 Task: Look for space in Coppell, United States from 10th July, 2023 to 25th July, 2023 for 3 adults, 1 child in price range Rs.15000 to Rs.25000. Place can be shared room with 2 bedrooms having 3 beds and 2 bathrooms. Property type can be house, flat, guest house. Amenities needed are: wifi, TV, free parkinig on premises, gym, breakfast. Booking option can be shelf check-in. Required host language is English.
Action: Mouse moved to (460, 94)
Screenshot: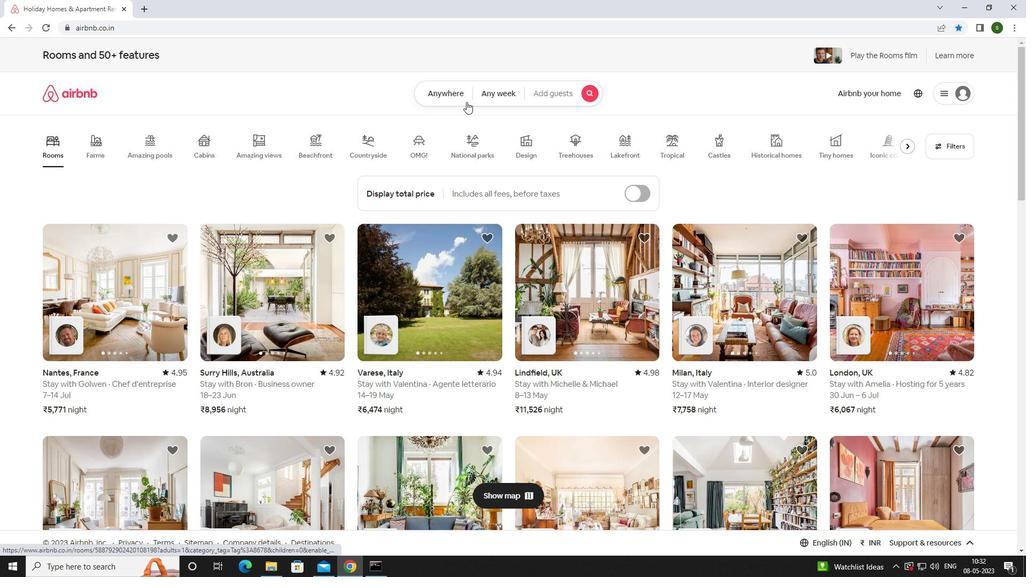 
Action: Mouse pressed left at (460, 94)
Screenshot: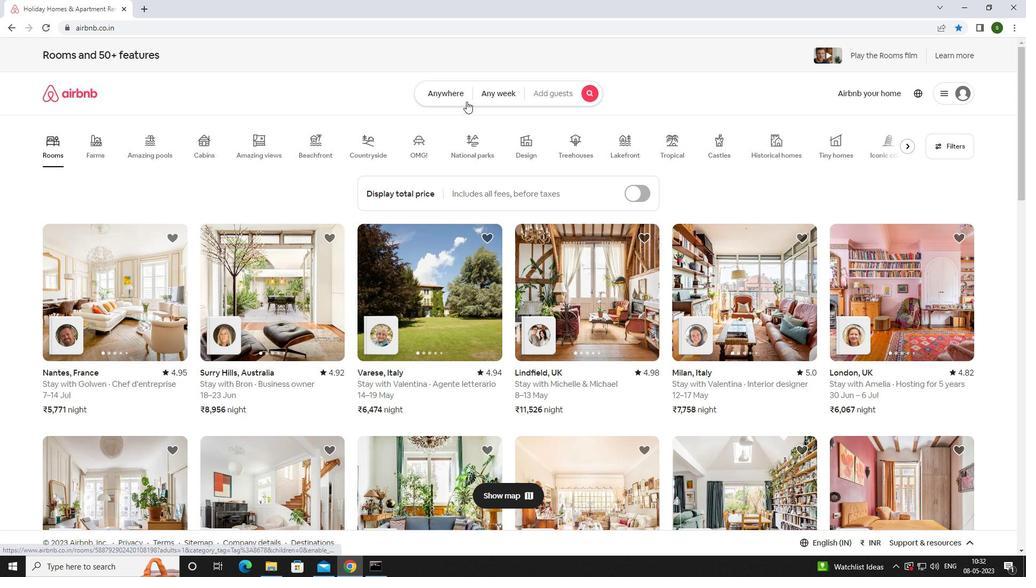 
Action: Mouse moved to (412, 139)
Screenshot: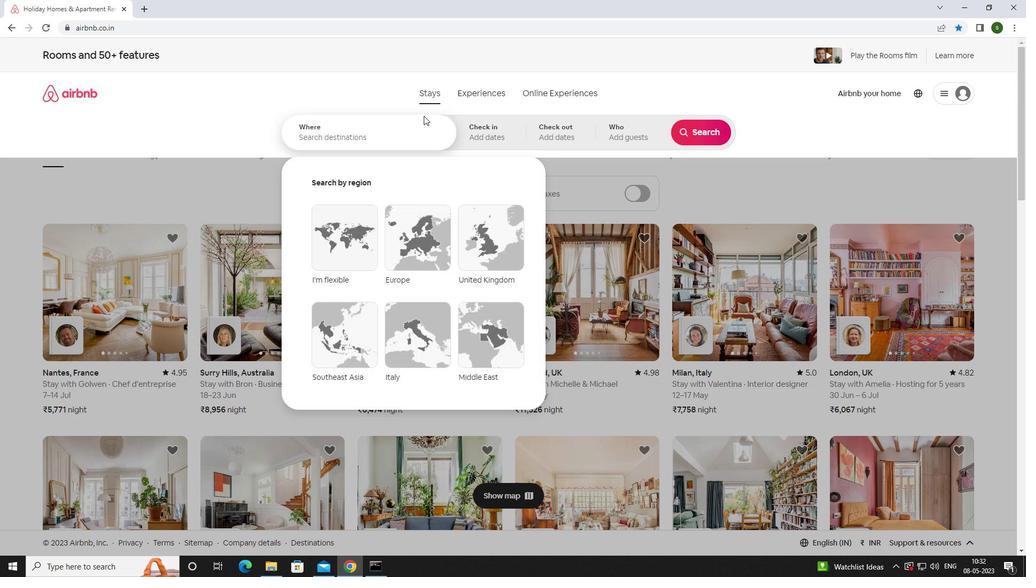 
Action: Mouse pressed left at (412, 139)
Screenshot: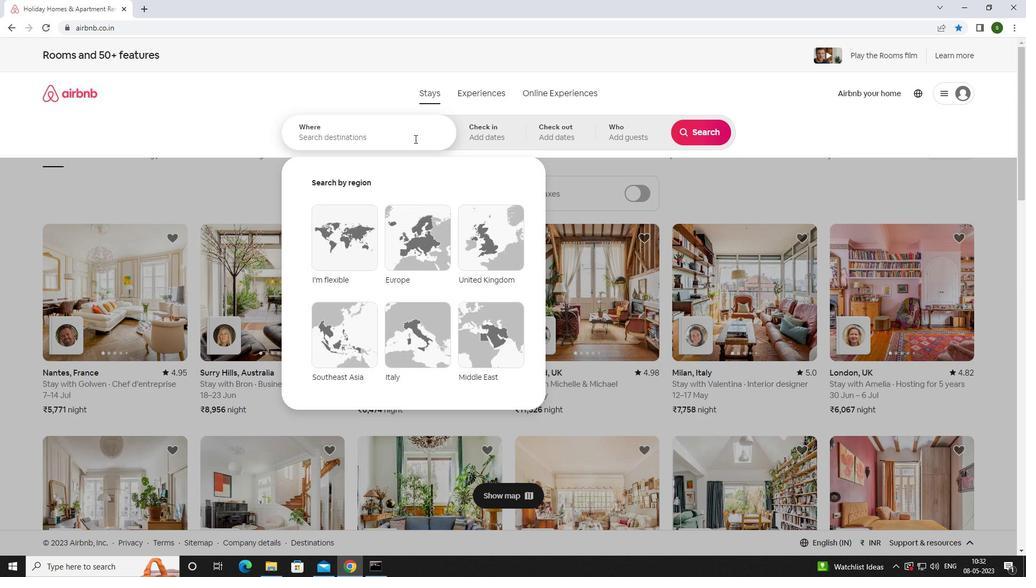 
Action: Key pressed <Key.caps_lock>c<Key.caps_lock>oppell,<Key.space><Key.caps_lock>u<Key.caps_lock>nited<Key.space><Key.caps_lock>s<Key.caps_lock>tates<Key.enter>
Screenshot: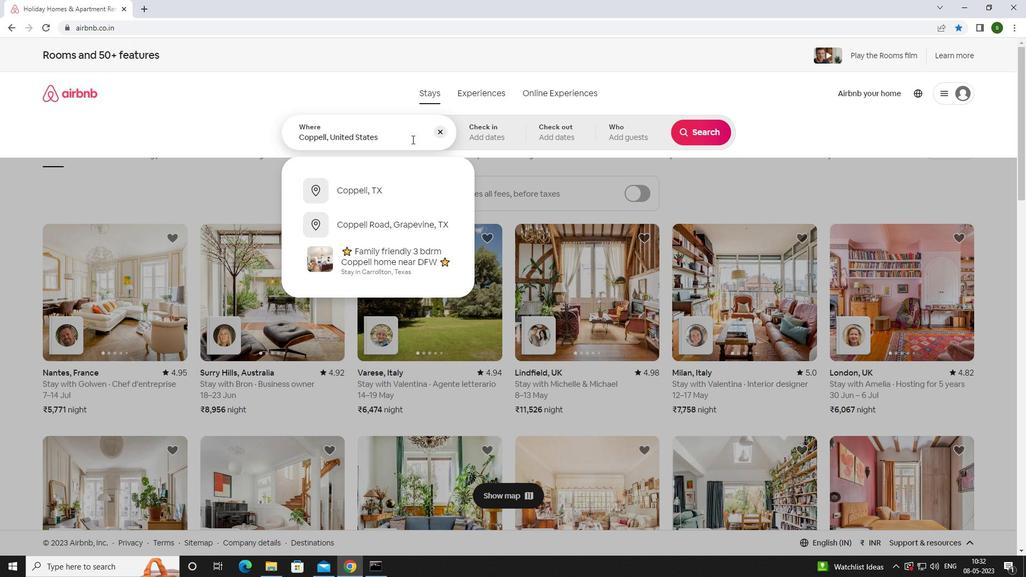 
Action: Mouse moved to (696, 220)
Screenshot: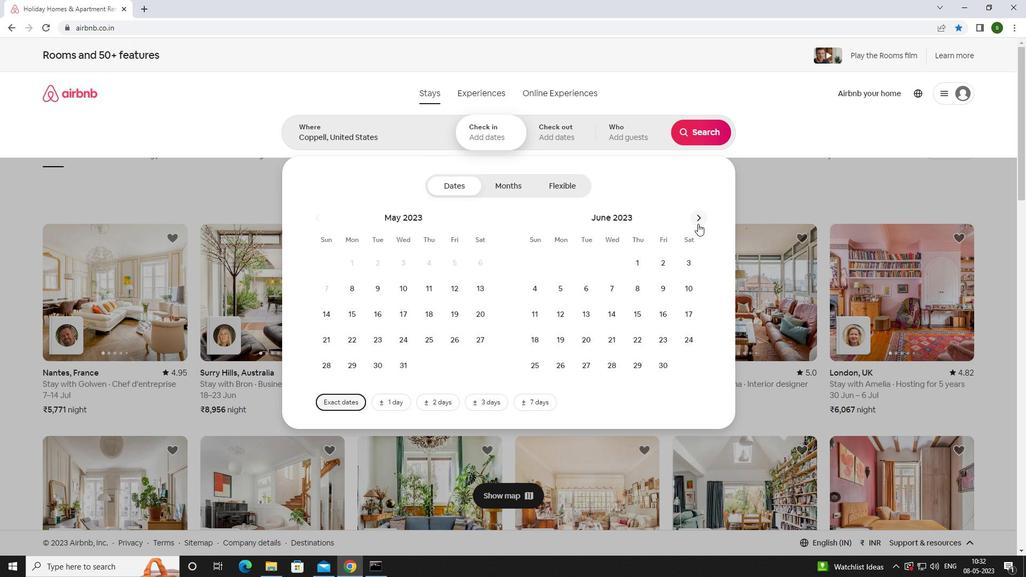 
Action: Mouse pressed left at (696, 220)
Screenshot: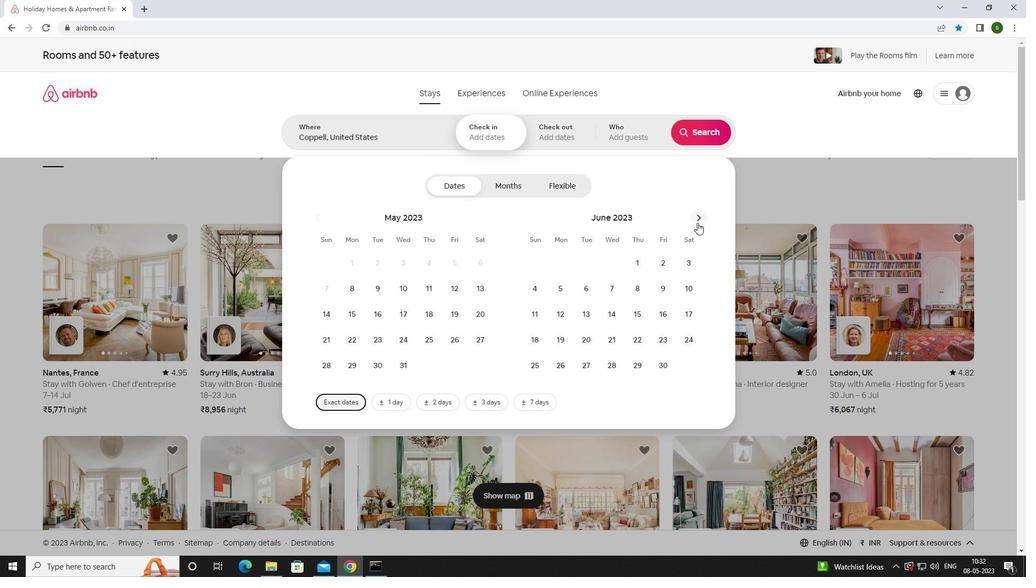 
Action: Mouse moved to (556, 312)
Screenshot: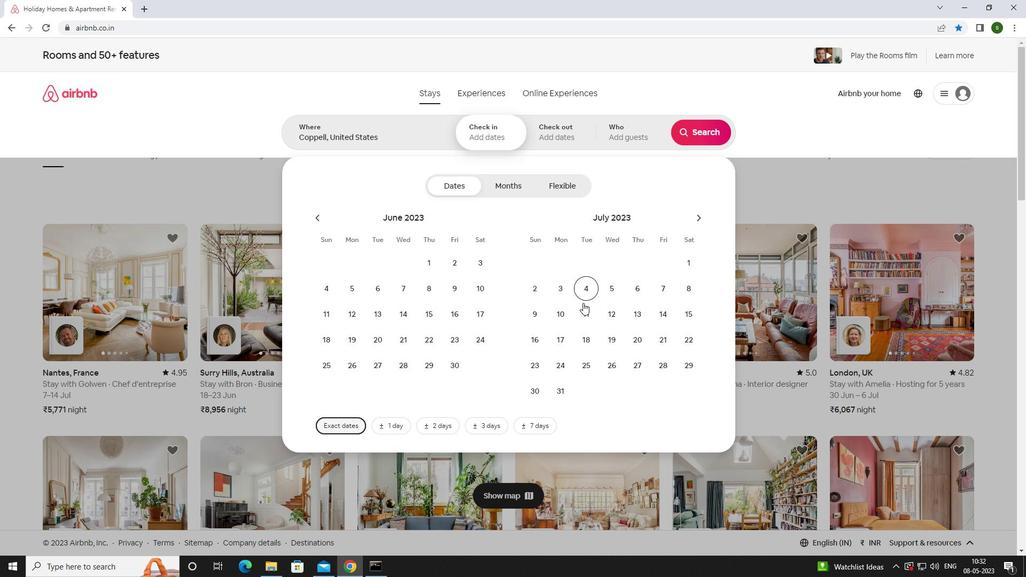 
Action: Mouse pressed left at (556, 312)
Screenshot: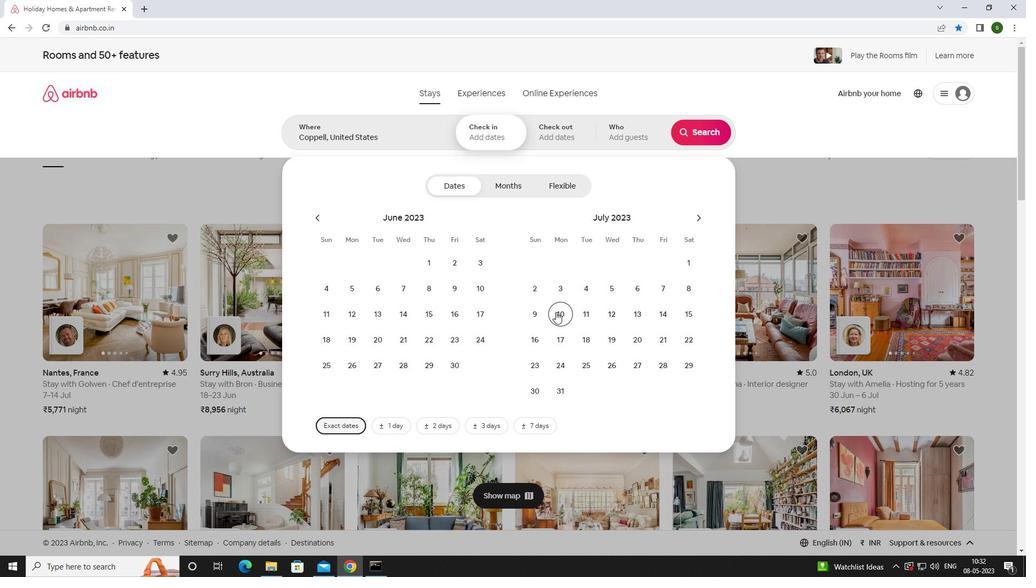 
Action: Mouse moved to (588, 363)
Screenshot: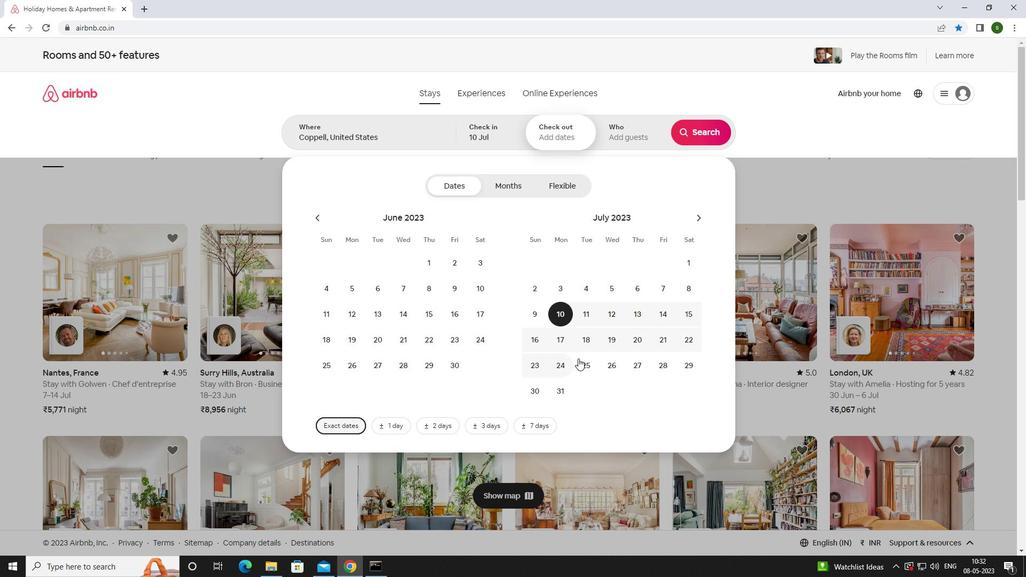 
Action: Mouse pressed left at (588, 363)
Screenshot: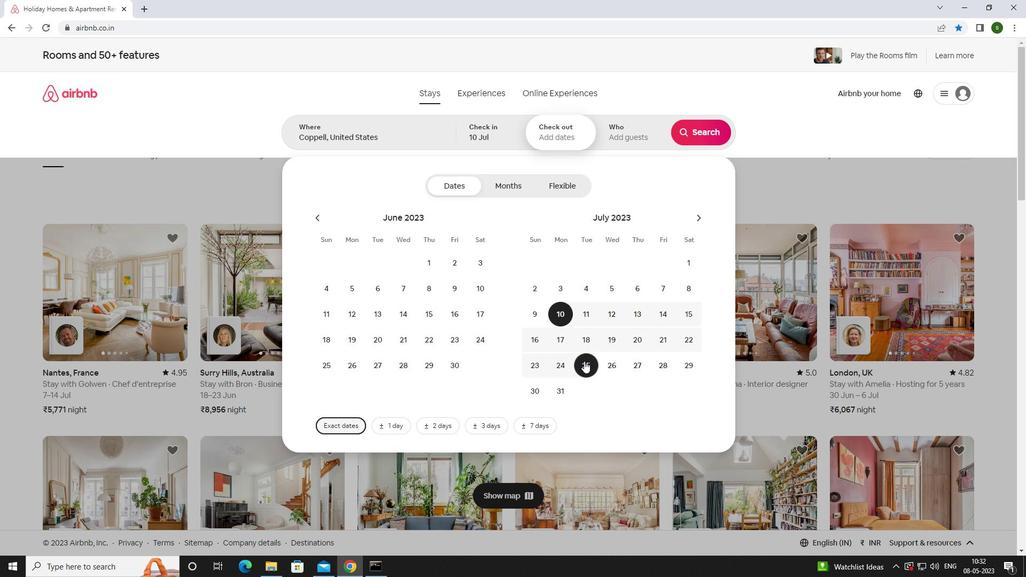 
Action: Mouse moved to (632, 140)
Screenshot: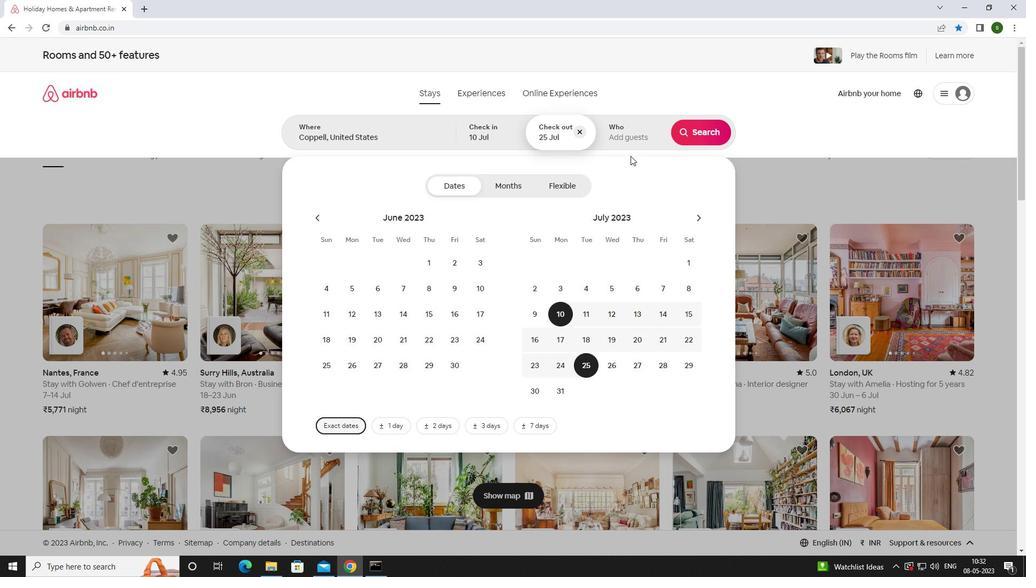 
Action: Mouse pressed left at (632, 140)
Screenshot: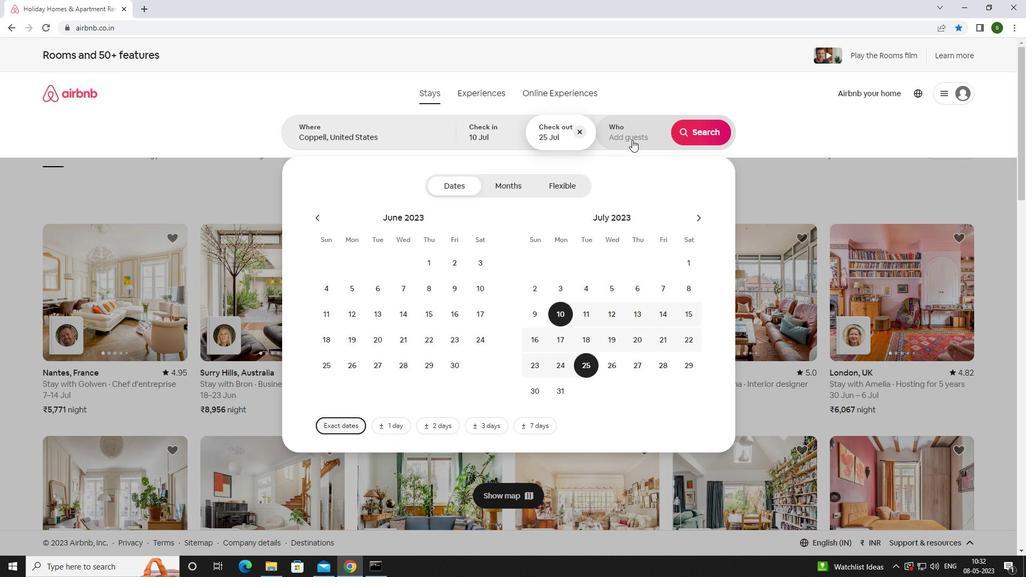 
Action: Mouse moved to (701, 189)
Screenshot: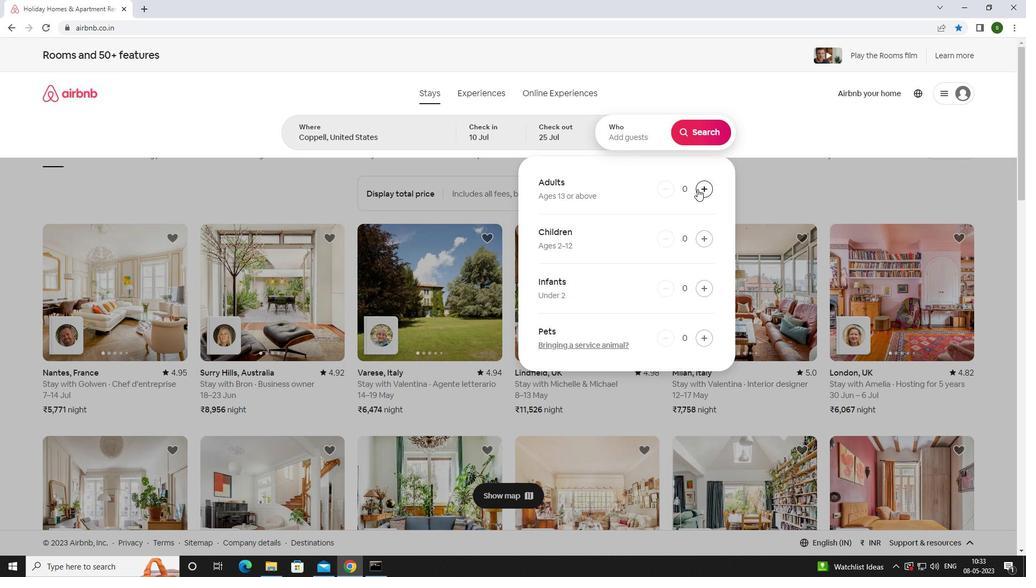 
Action: Mouse pressed left at (701, 189)
Screenshot: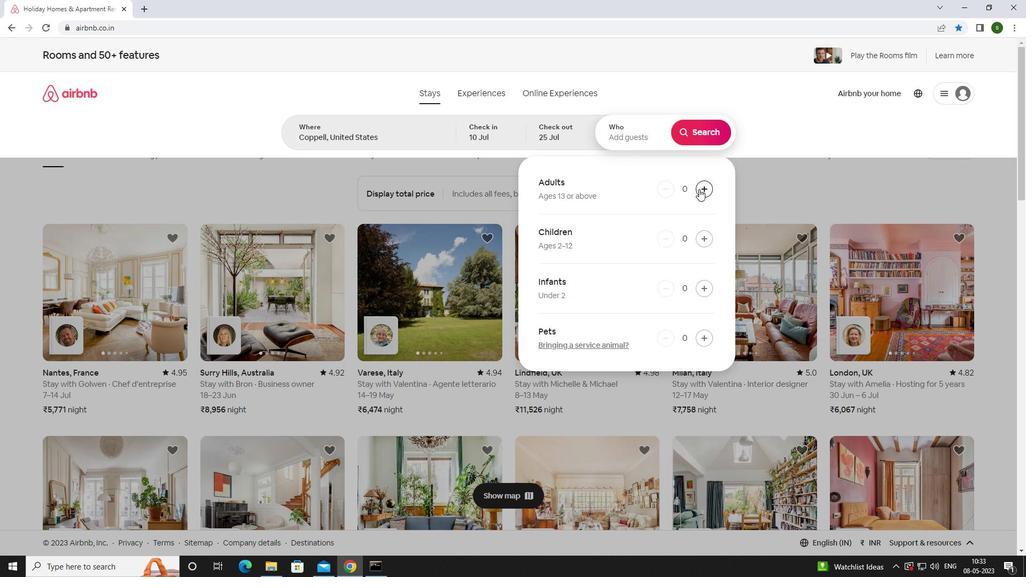 
Action: Mouse pressed left at (701, 189)
Screenshot: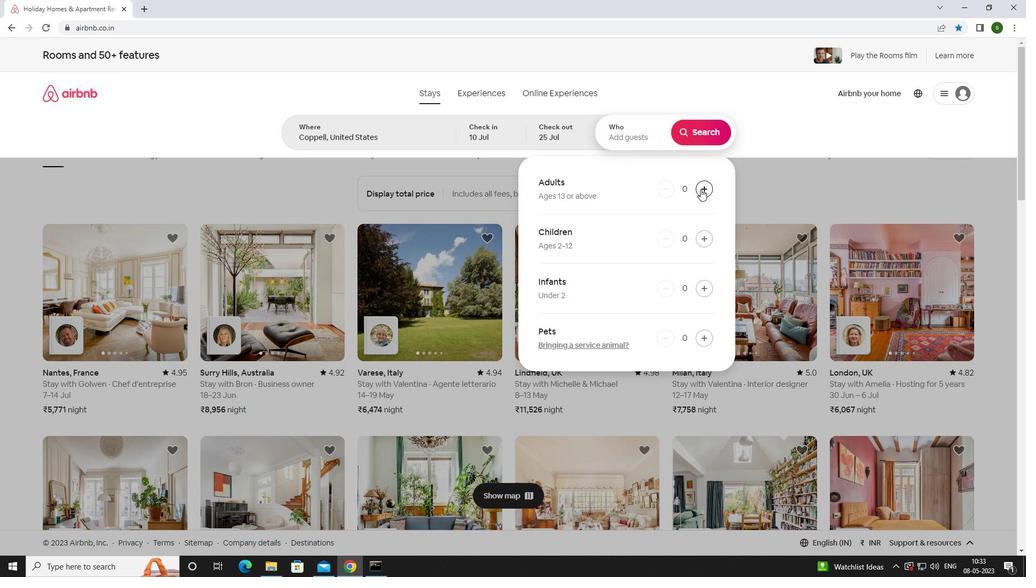 
Action: Mouse pressed left at (701, 189)
Screenshot: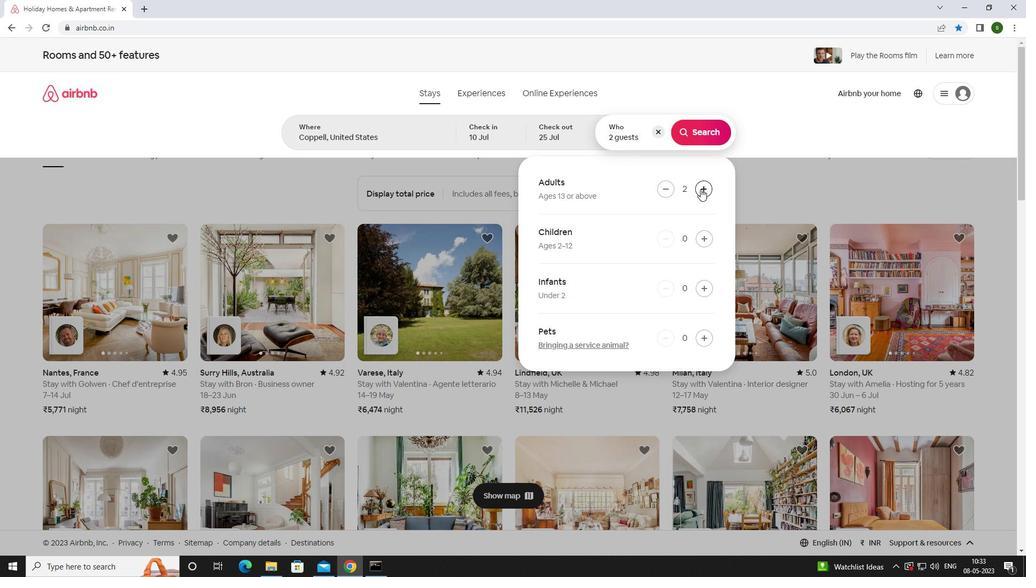 
Action: Mouse moved to (704, 234)
Screenshot: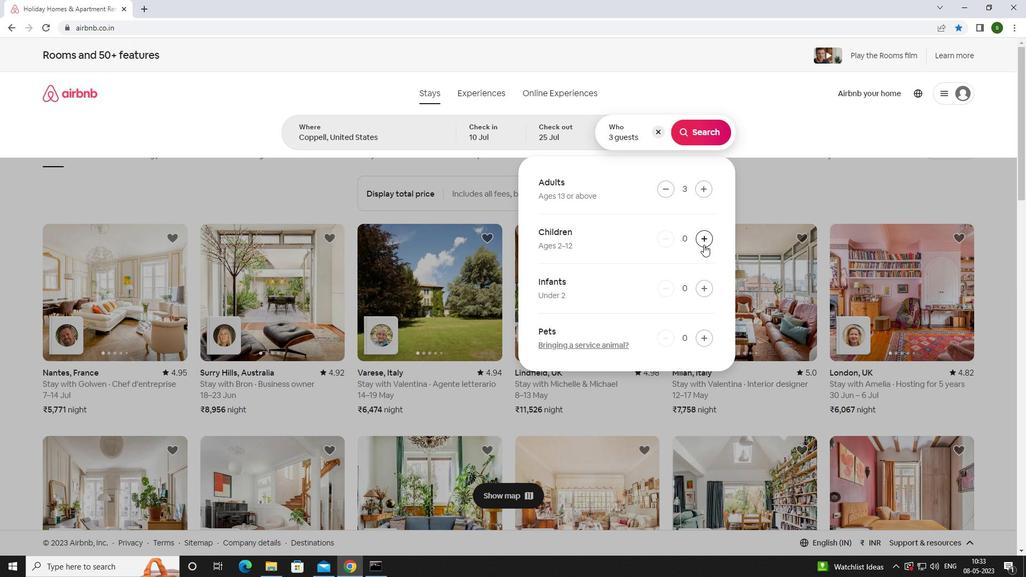 
Action: Mouse pressed left at (704, 234)
Screenshot: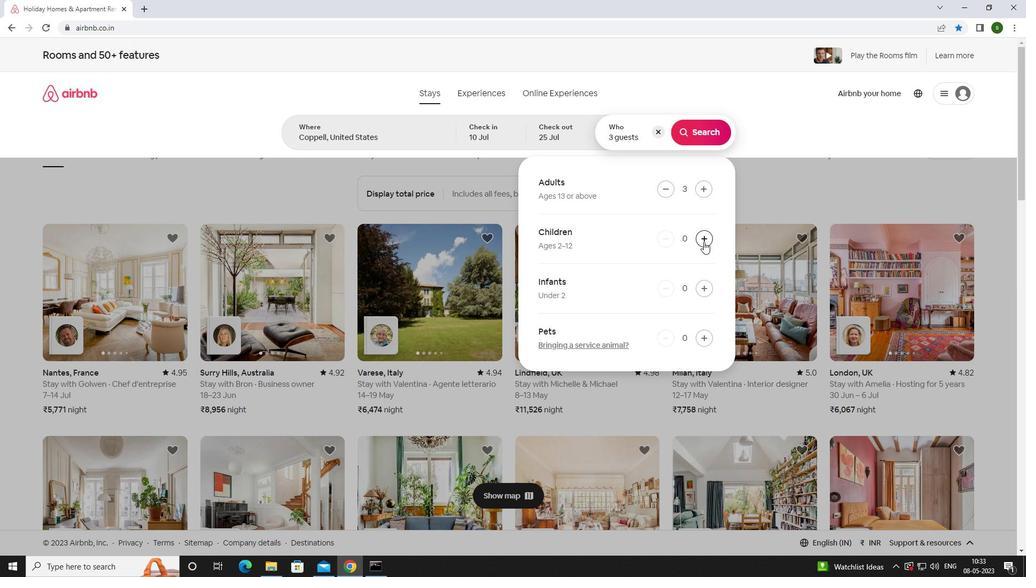 
Action: Mouse moved to (707, 133)
Screenshot: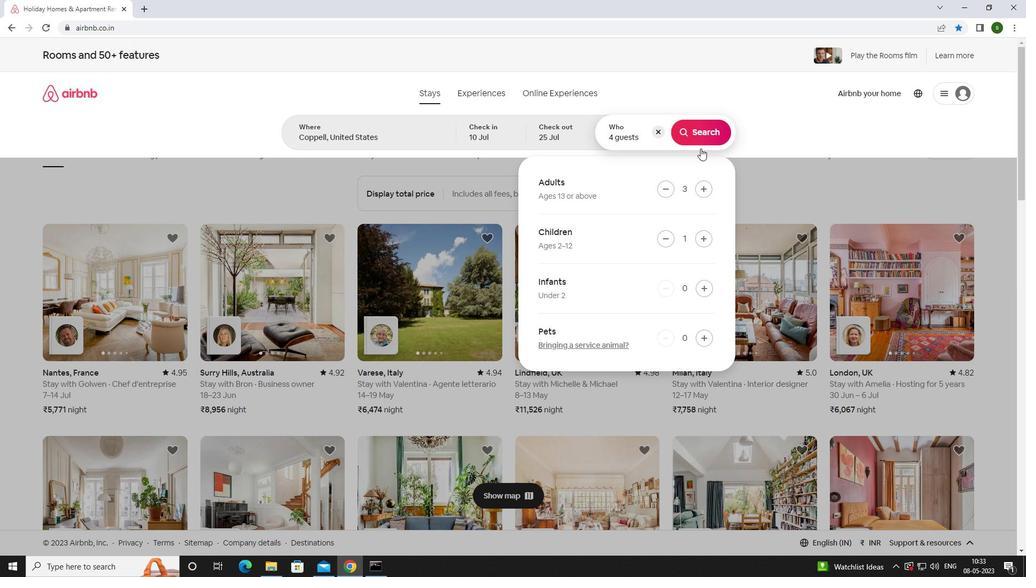 
Action: Mouse pressed left at (707, 133)
Screenshot: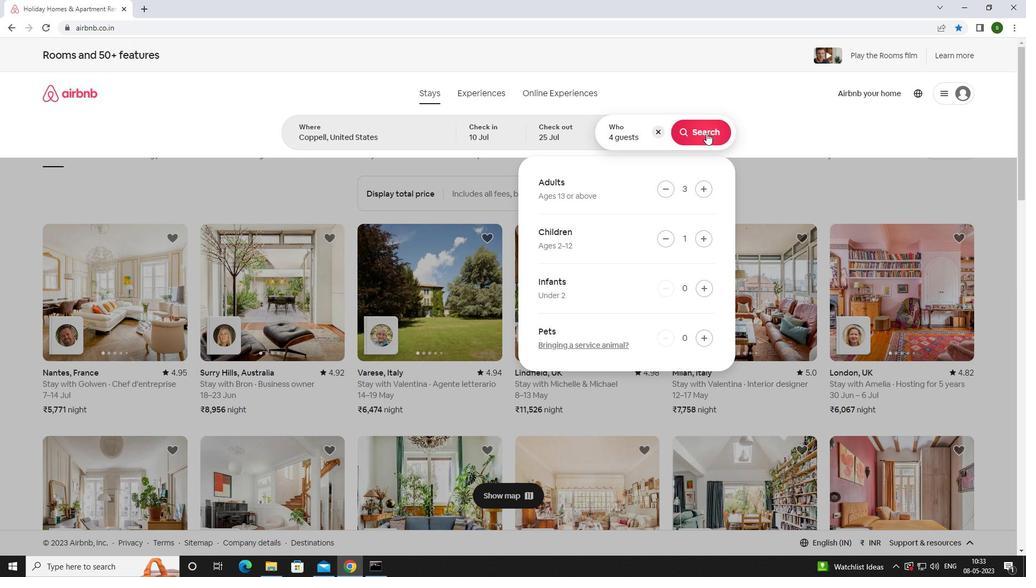 
Action: Mouse moved to (980, 95)
Screenshot: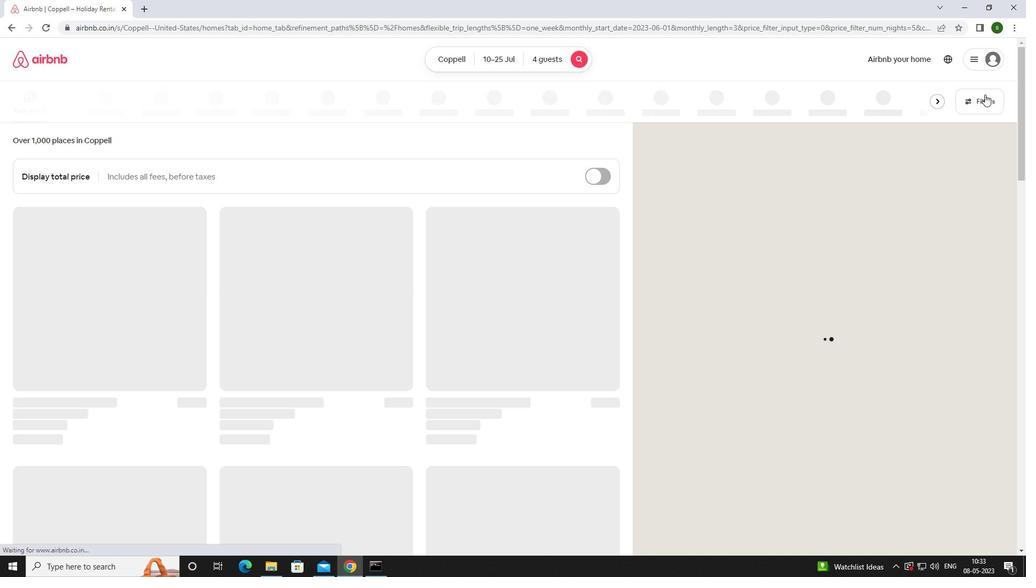 
Action: Mouse pressed left at (980, 95)
Screenshot: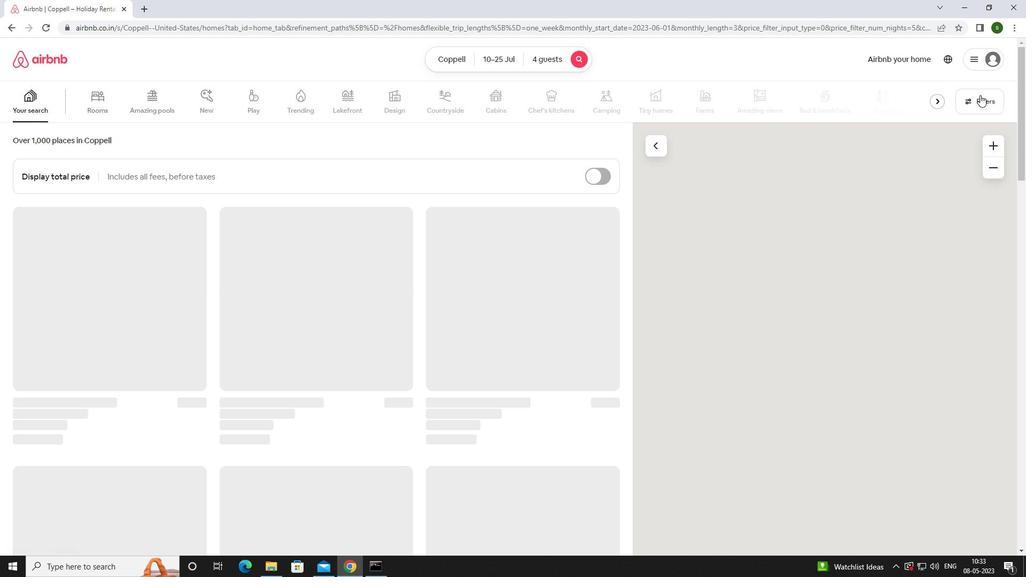 
Action: Mouse moved to (421, 365)
Screenshot: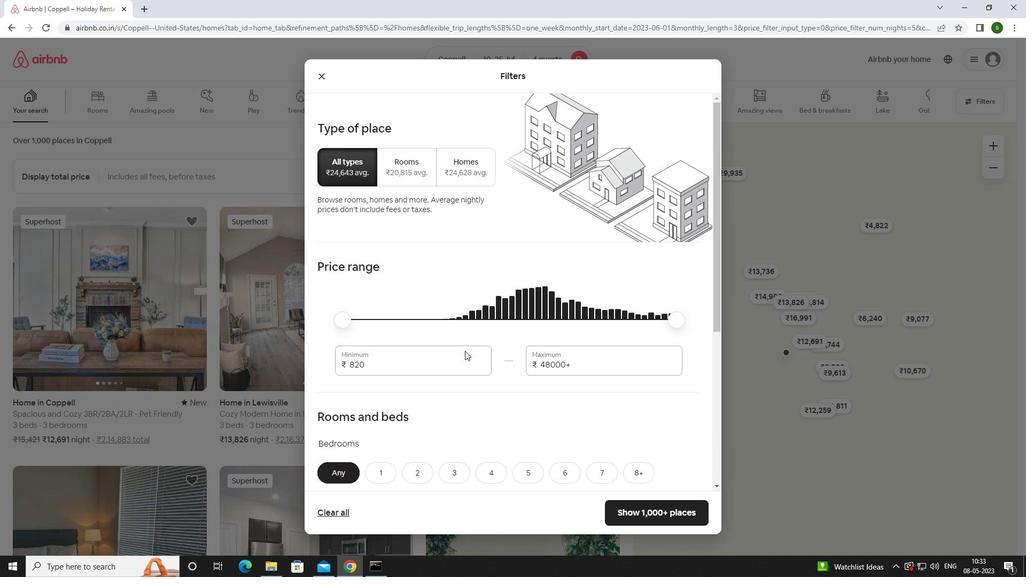 
Action: Mouse pressed left at (421, 365)
Screenshot: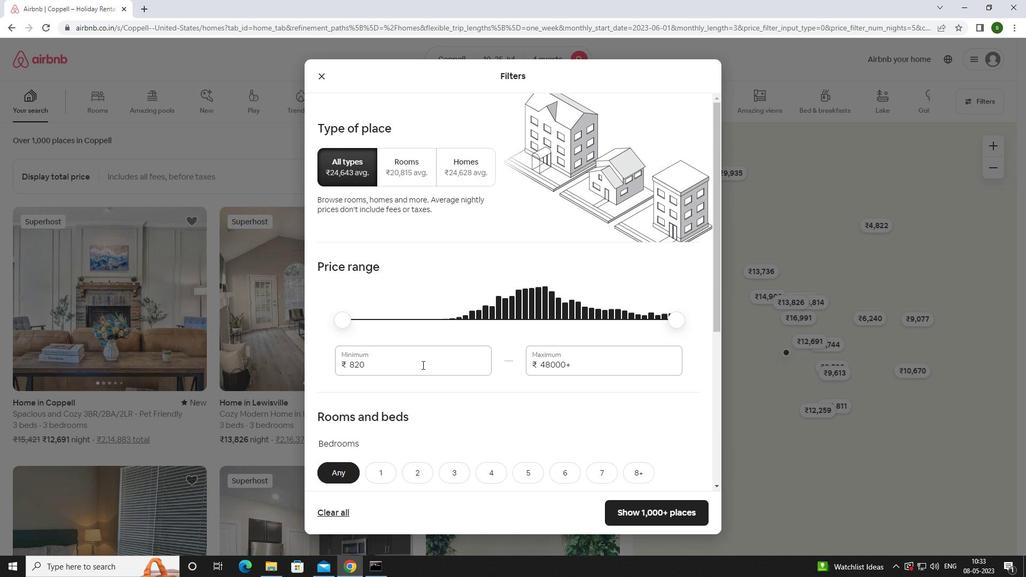 
Action: Key pressed <Key.backspace><Key.backspace><Key.backspace><Key.backspace><Key.backspace>15000
Screenshot: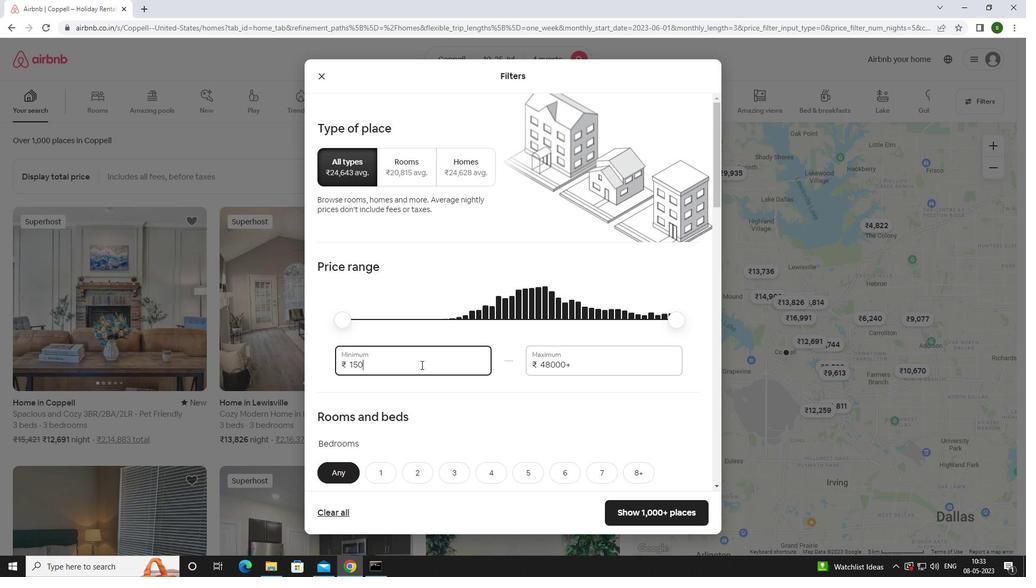 
Action: Mouse moved to (586, 357)
Screenshot: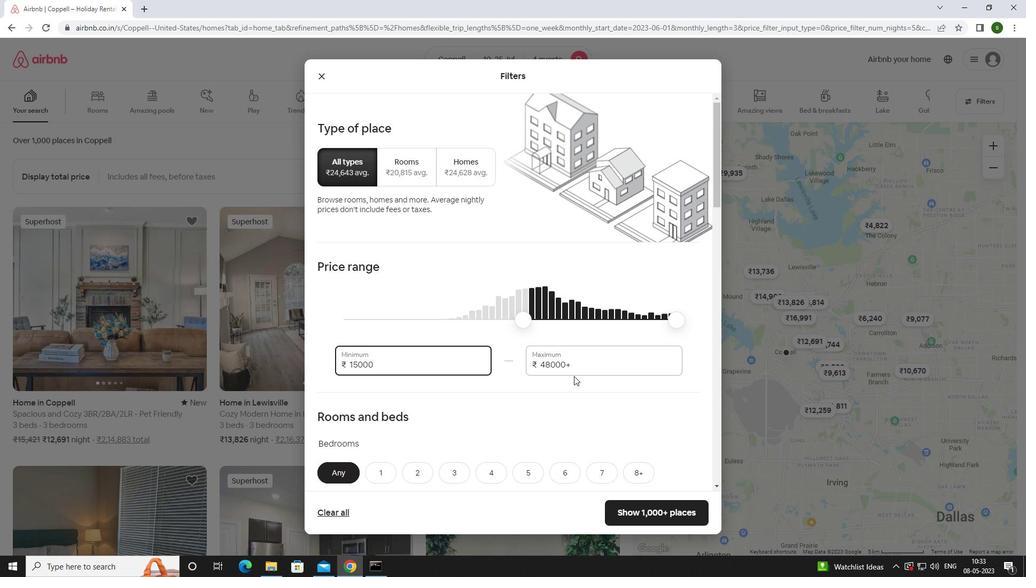 
Action: Mouse pressed left at (586, 357)
Screenshot: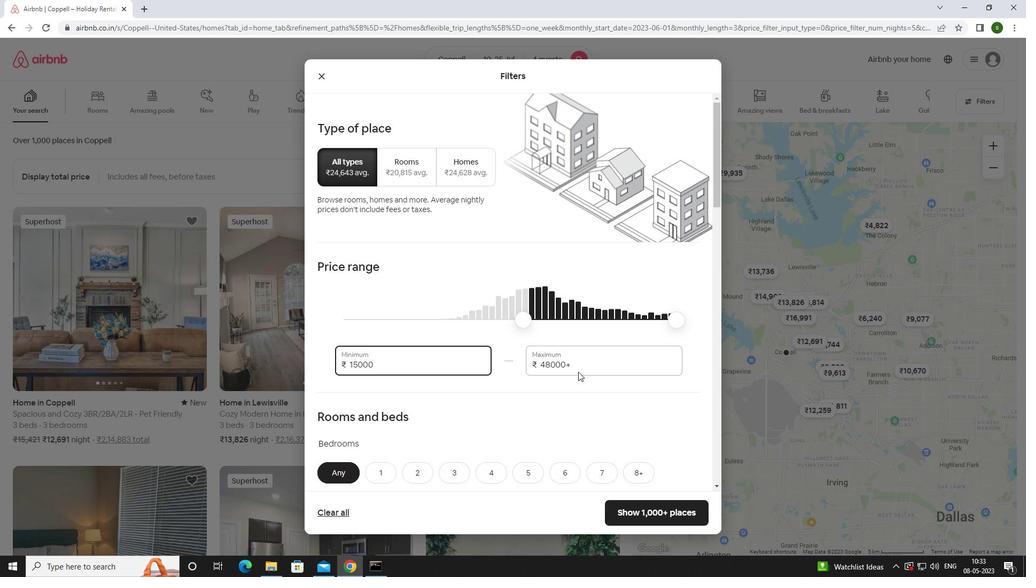 
Action: Key pressed <Key.backspace><Key.backspace><Key.backspace><Key.backspace><Key.backspace><Key.backspace><Key.backspace><Key.backspace><Key.backspace><Key.backspace><Key.backspace>25000
Screenshot: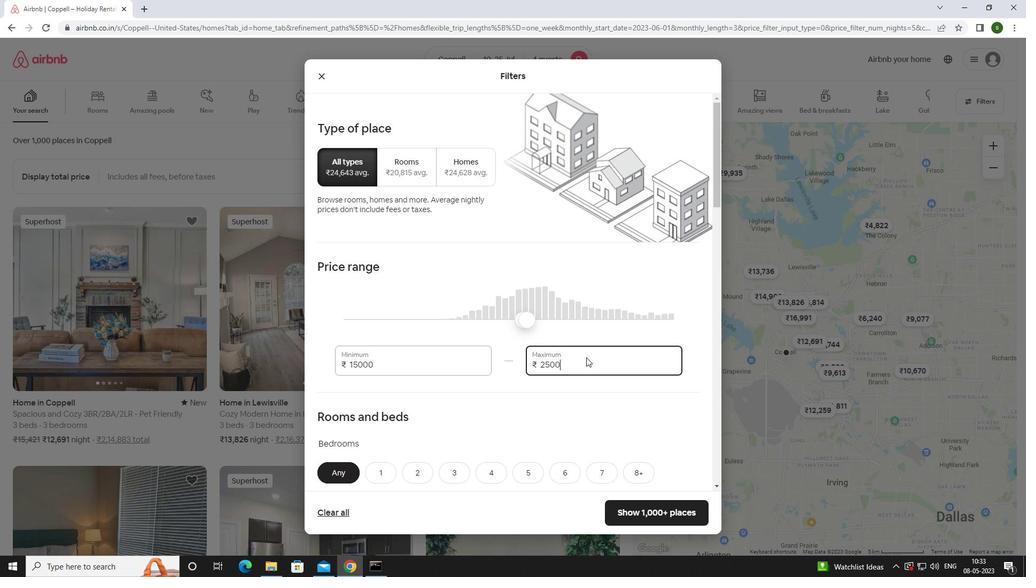 
Action: Mouse moved to (531, 340)
Screenshot: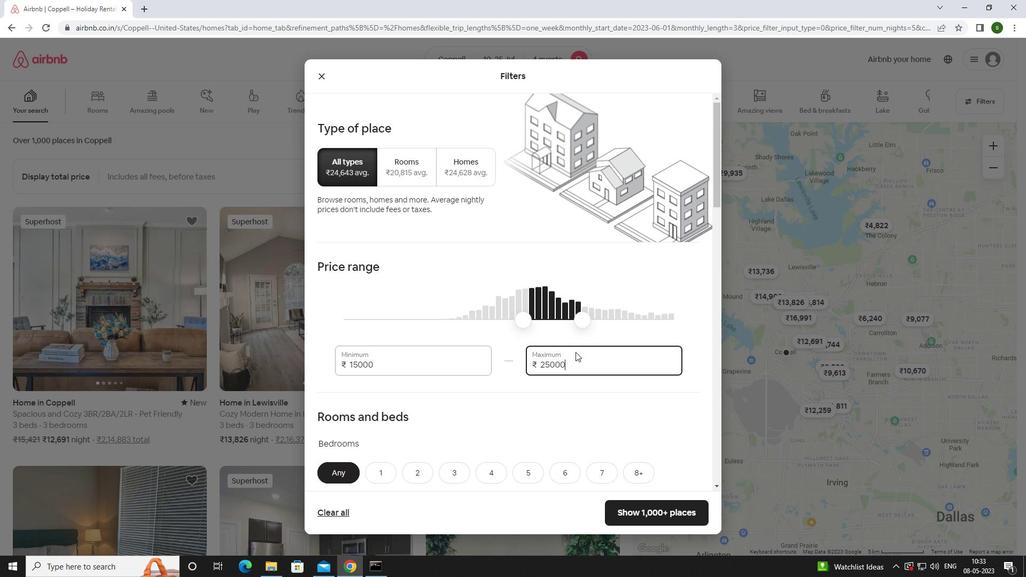 
Action: Mouse scrolled (531, 339) with delta (0, 0)
Screenshot: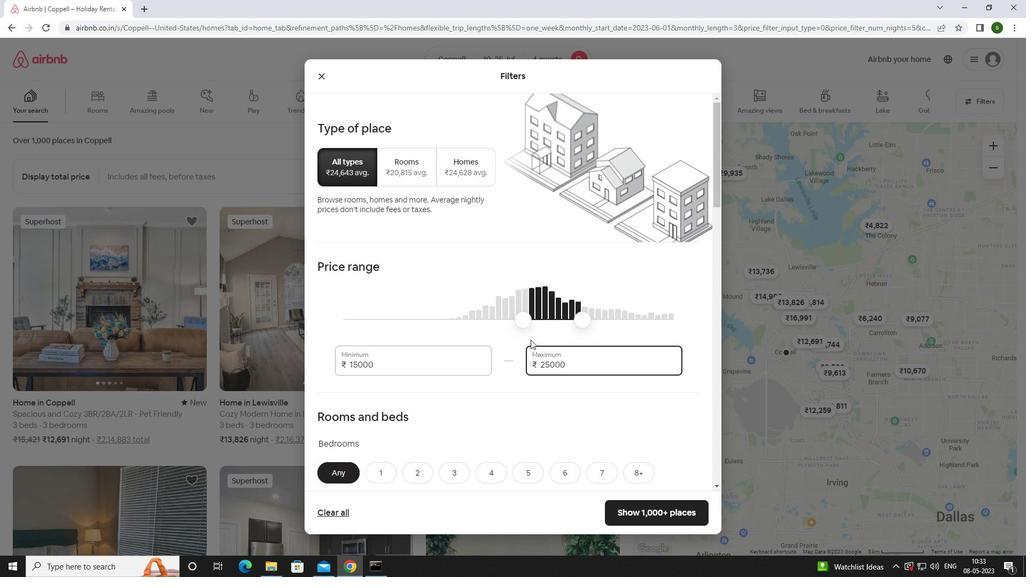 
Action: Mouse scrolled (531, 339) with delta (0, 0)
Screenshot: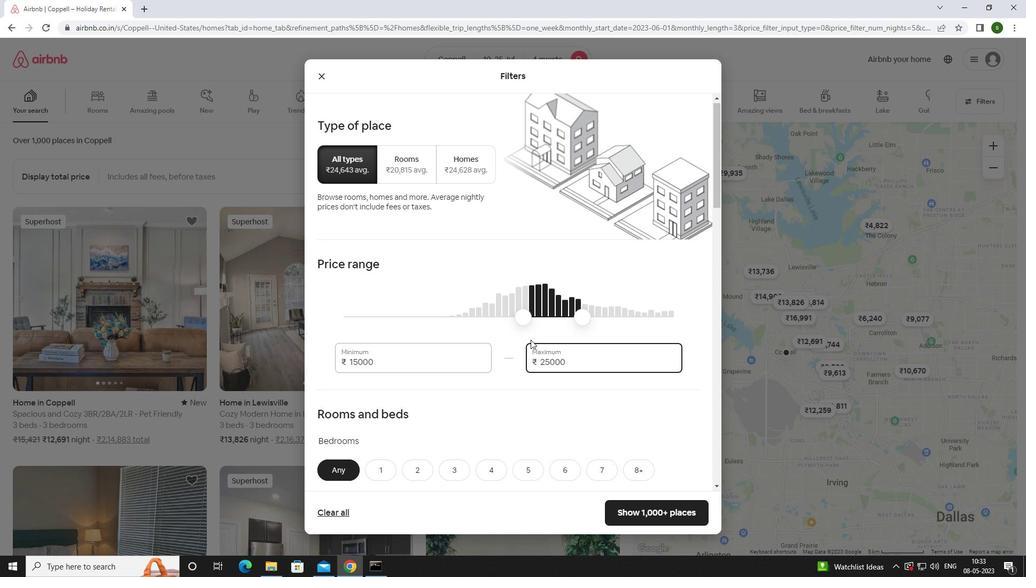 
Action: Mouse moved to (422, 362)
Screenshot: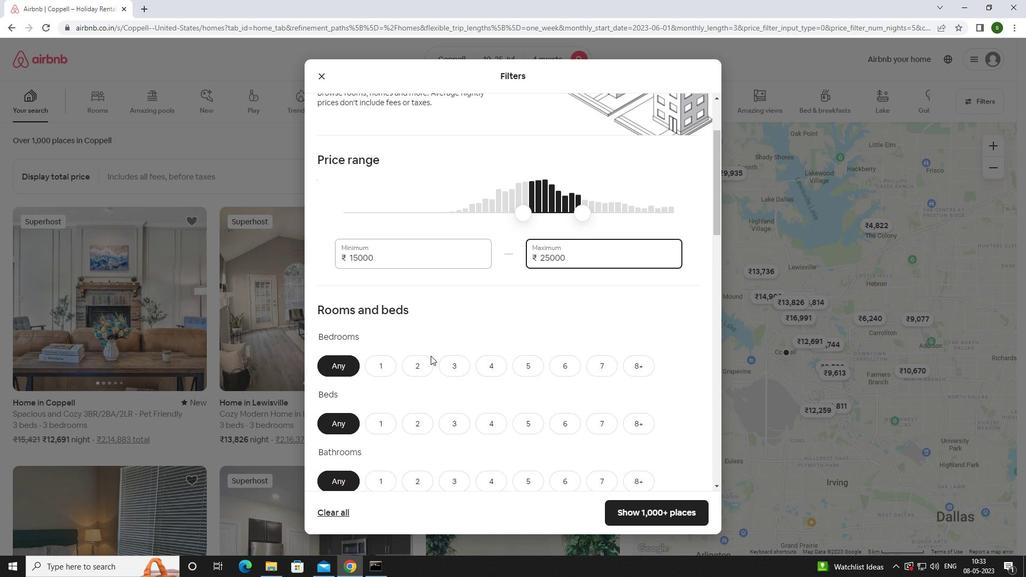 
Action: Mouse pressed left at (422, 362)
Screenshot: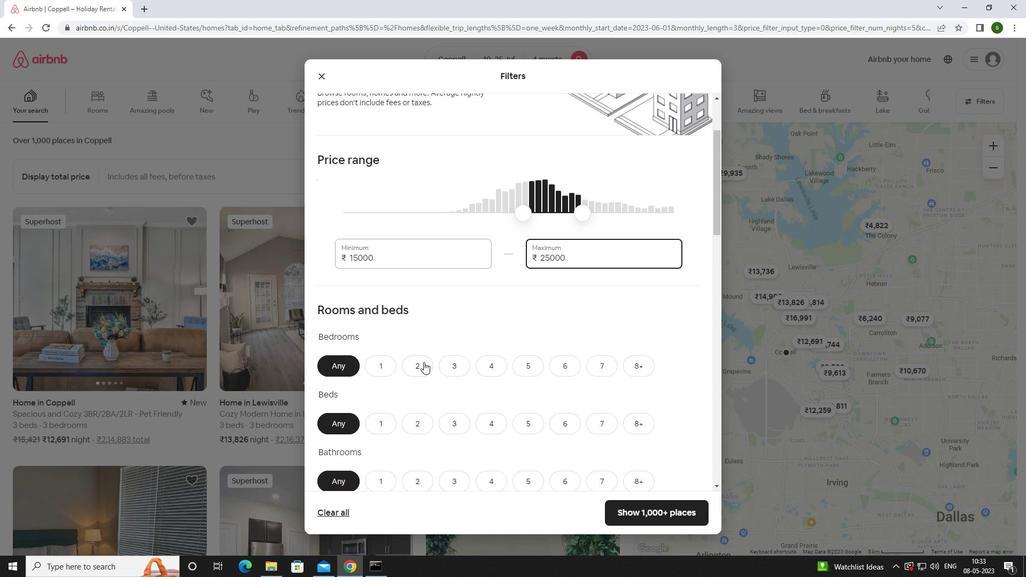 
Action: Mouse moved to (454, 420)
Screenshot: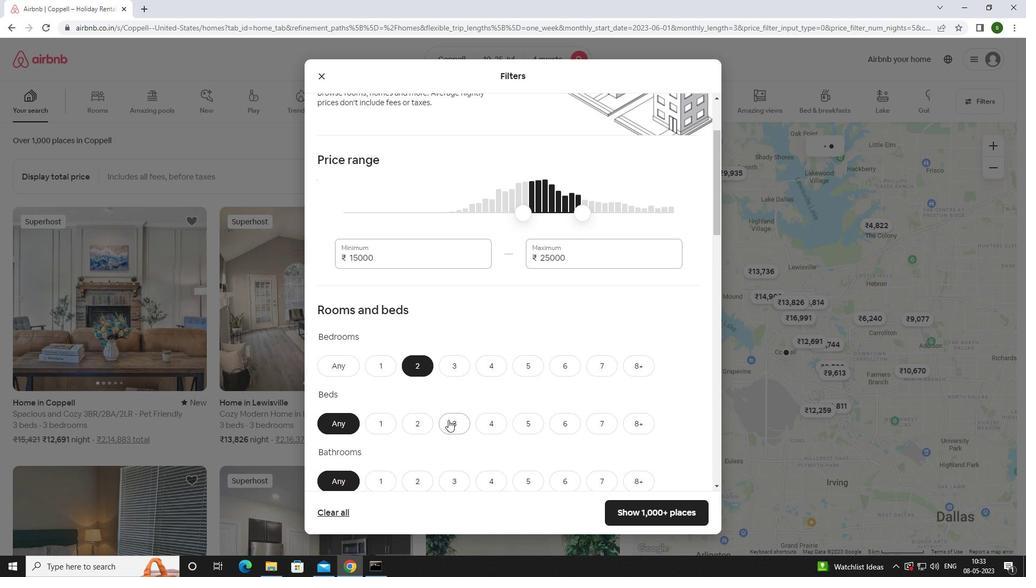 
Action: Mouse pressed left at (454, 420)
Screenshot: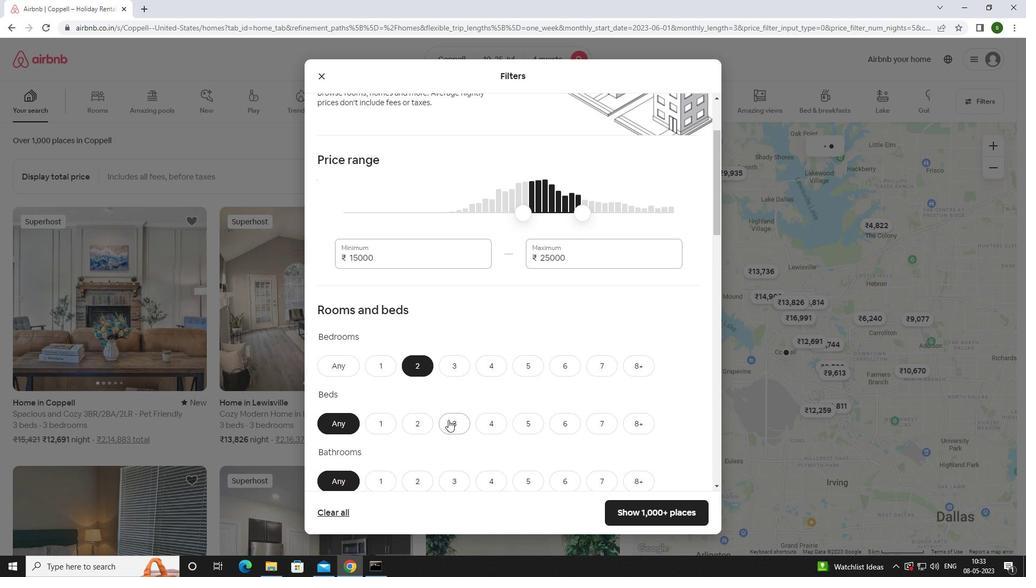 
Action: Mouse scrolled (454, 419) with delta (0, 0)
Screenshot: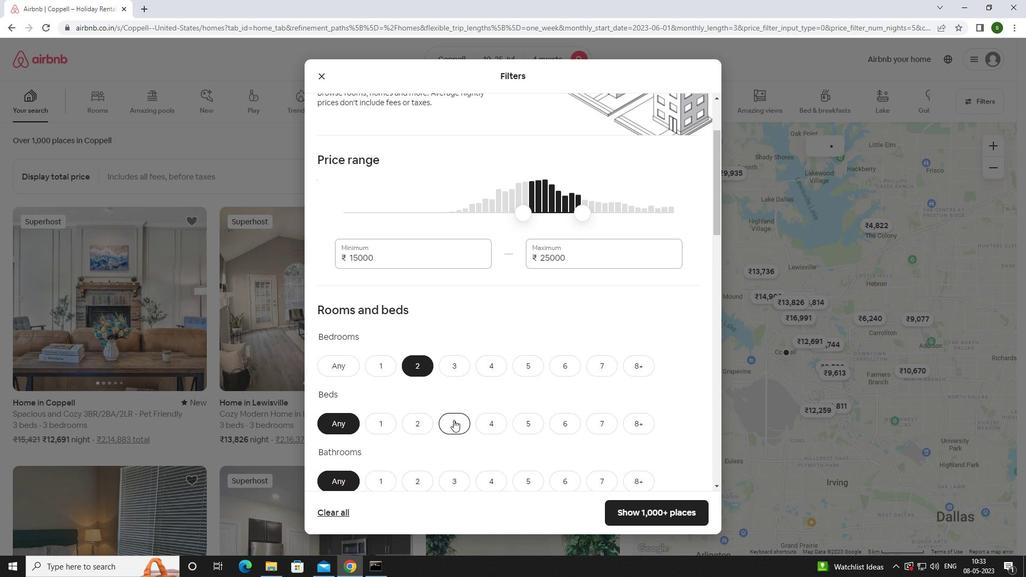 
Action: Mouse scrolled (454, 419) with delta (0, 0)
Screenshot: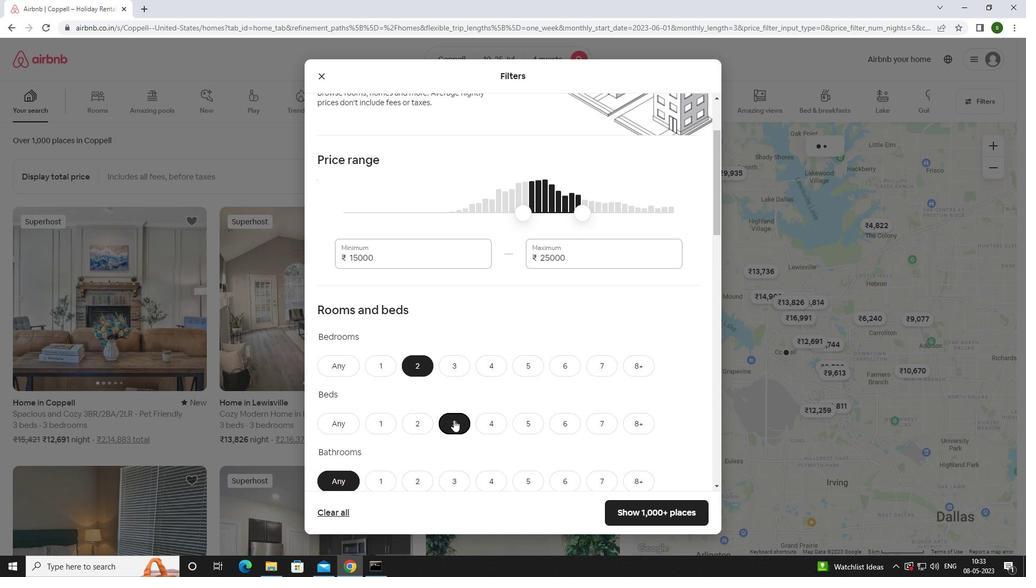 
Action: Mouse moved to (418, 377)
Screenshot: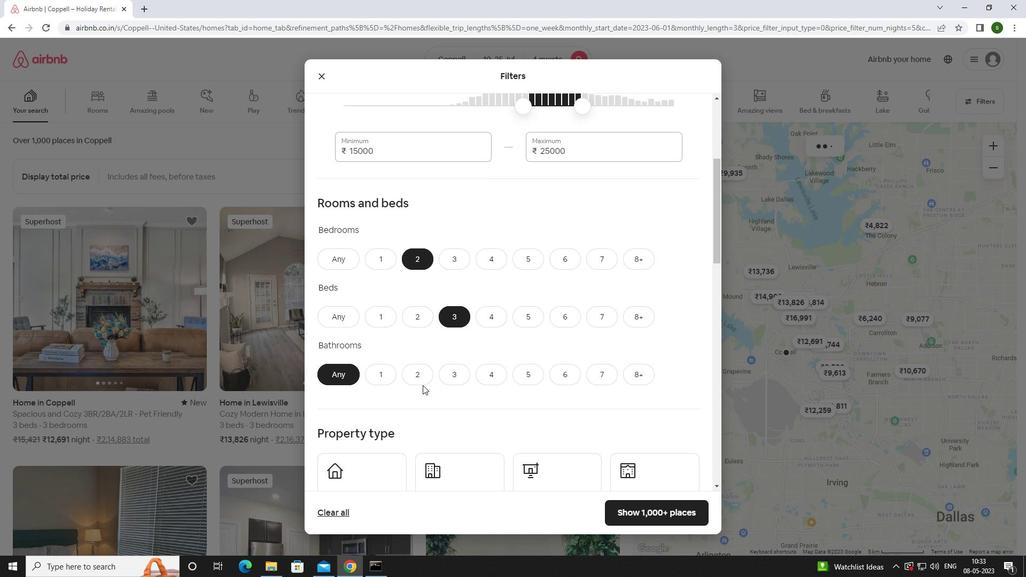
Action: Mouse pressed left at (418, 377)
Screenshot: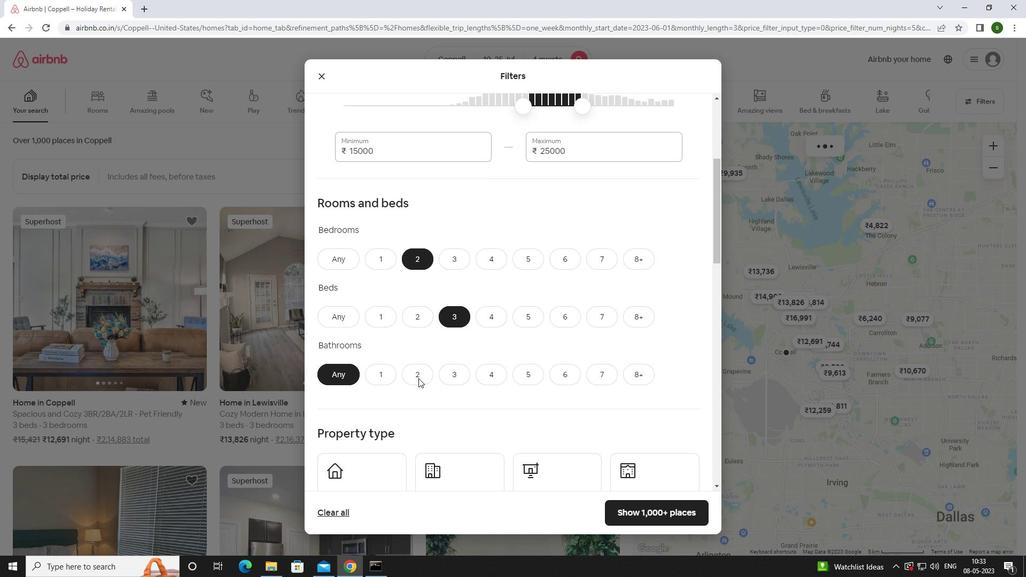 
Action: Mouse scrolled (418, 376) with delta (0, 0)
Screenshot: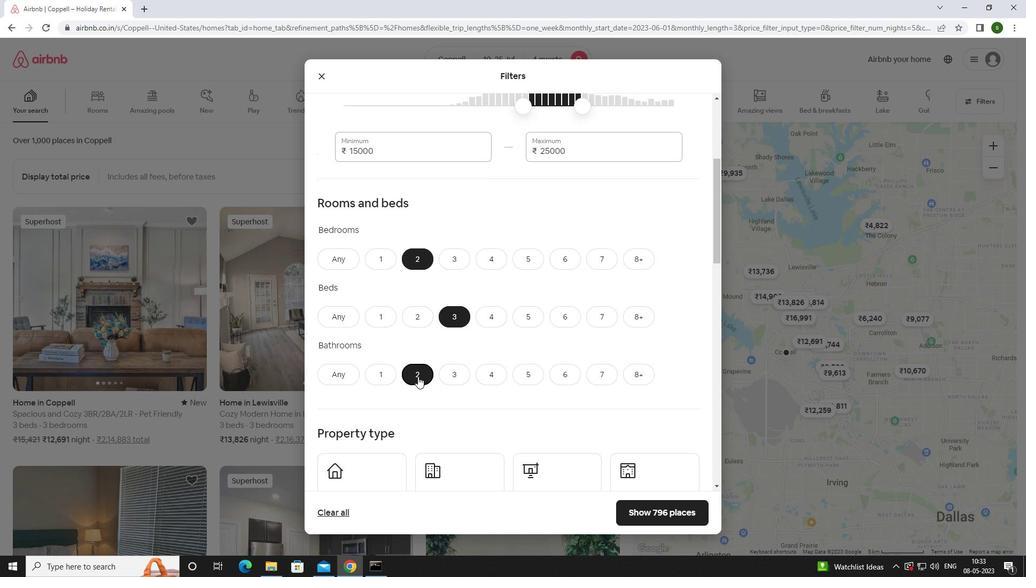
Action: Mouse scrolled (418, 376) with delta (0, 0)
Screenshot: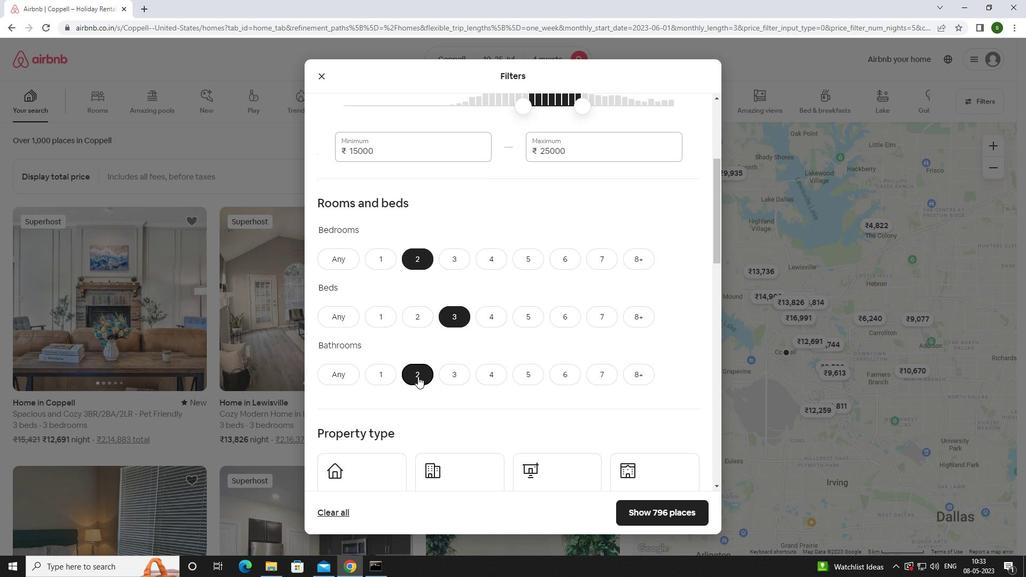 
Action: Mouse moved to (375, 376)
Screenshot: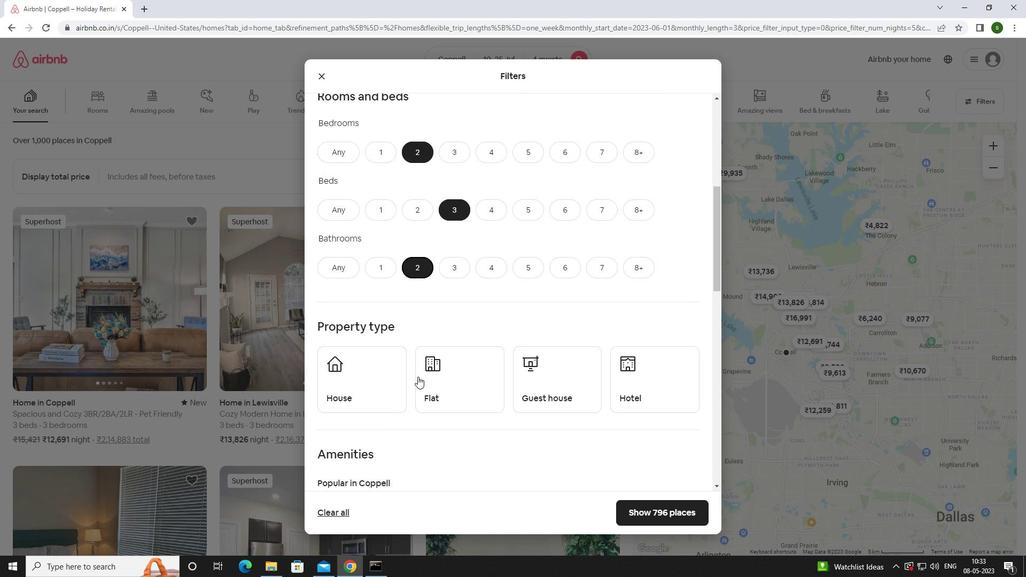 
Action: Mouse pressed left at (375, 376)
Screenshot: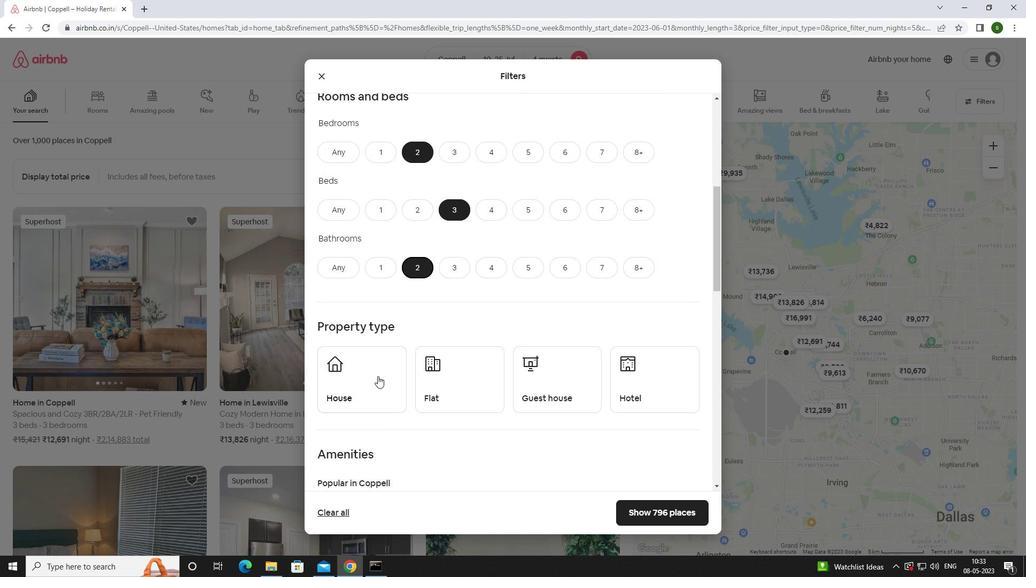 
Action: Mouse moved to (444, 375)
Screenshot: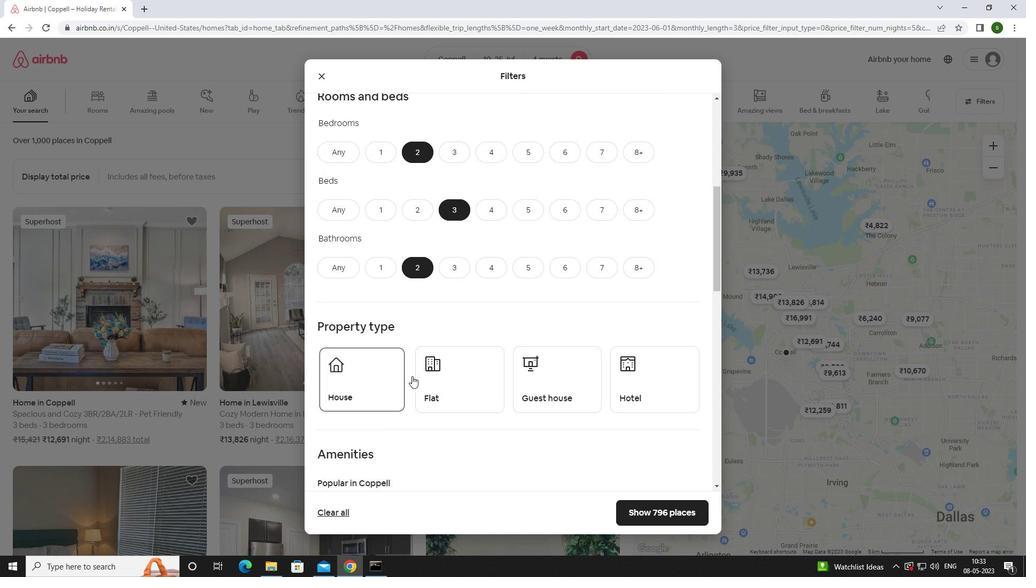 
Action: Mouse pressed left at (444, 375)
Screenshot: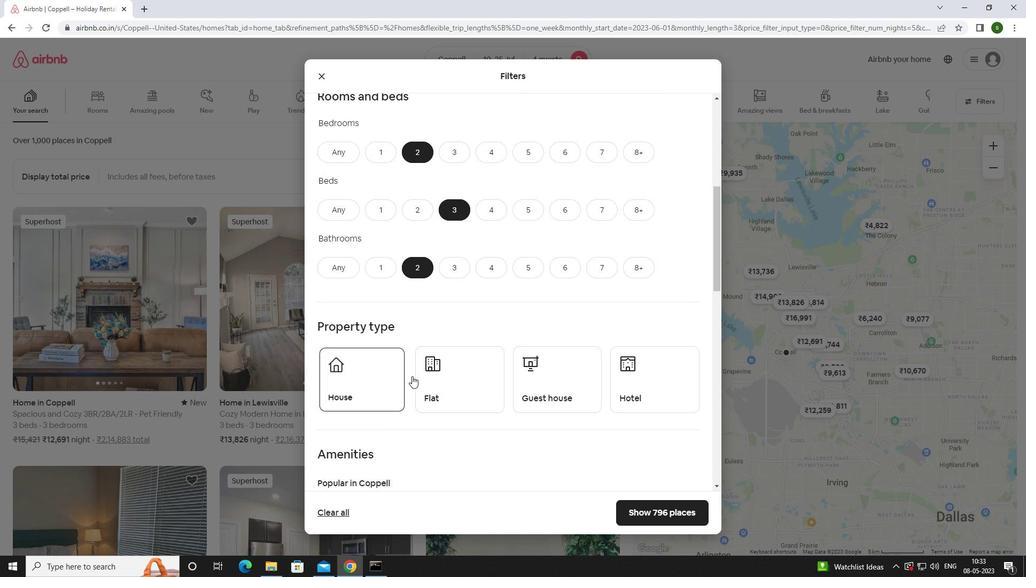 
Action: Mouse moved to (562, 382)
Screenshot: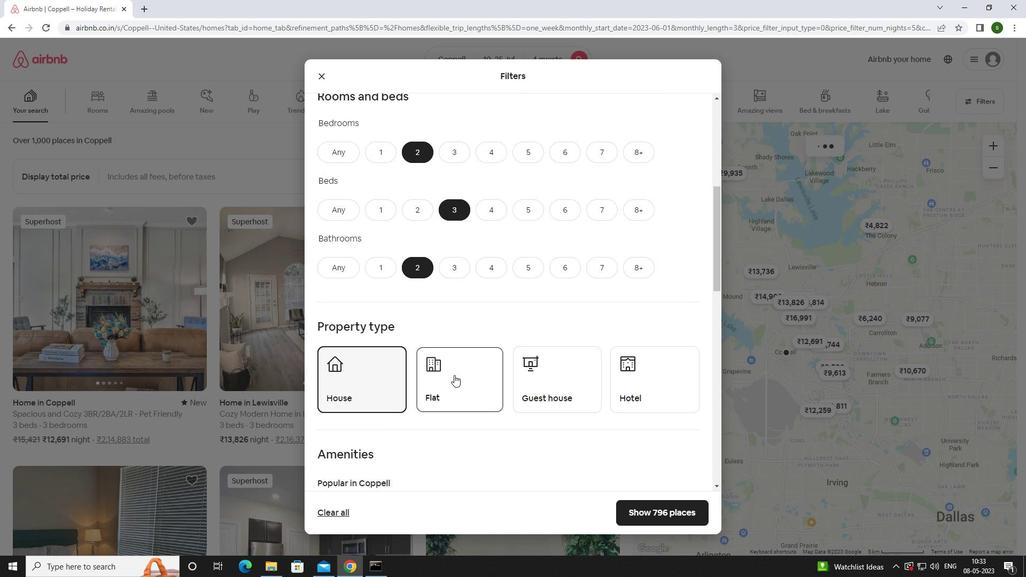 
Action: Mouse pressed left at (562, 382)
Screenshot: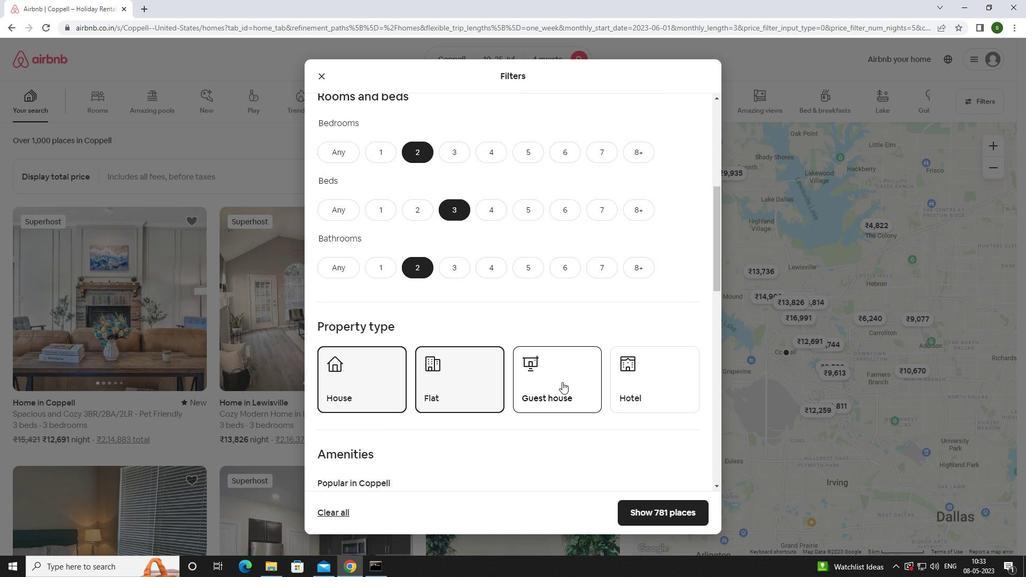 
Action: Mouse moved to (509, 350)
Screenshot: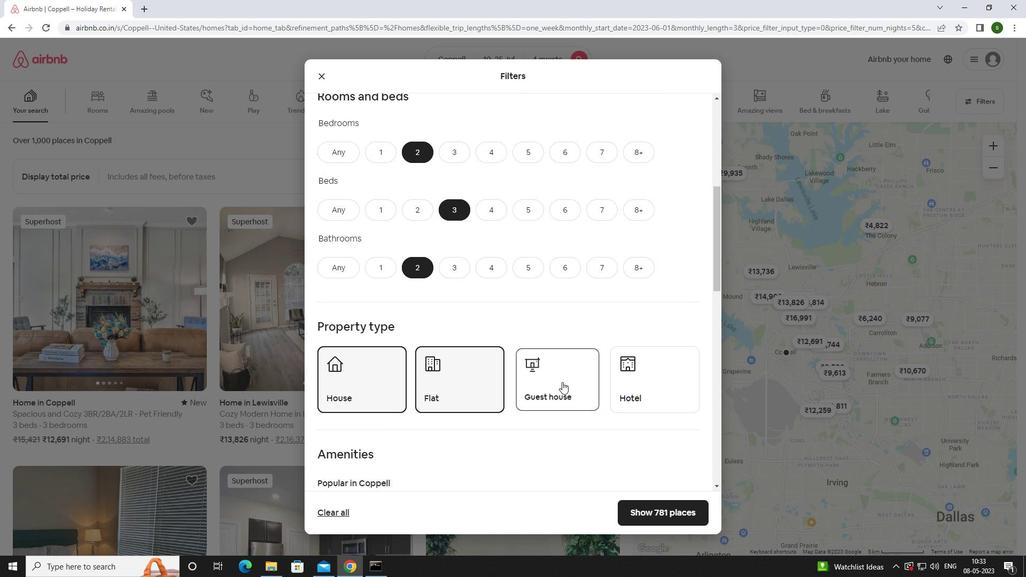 
Action: Mouse scrolled (509, 349) with delta (0, 0)
Screenshot: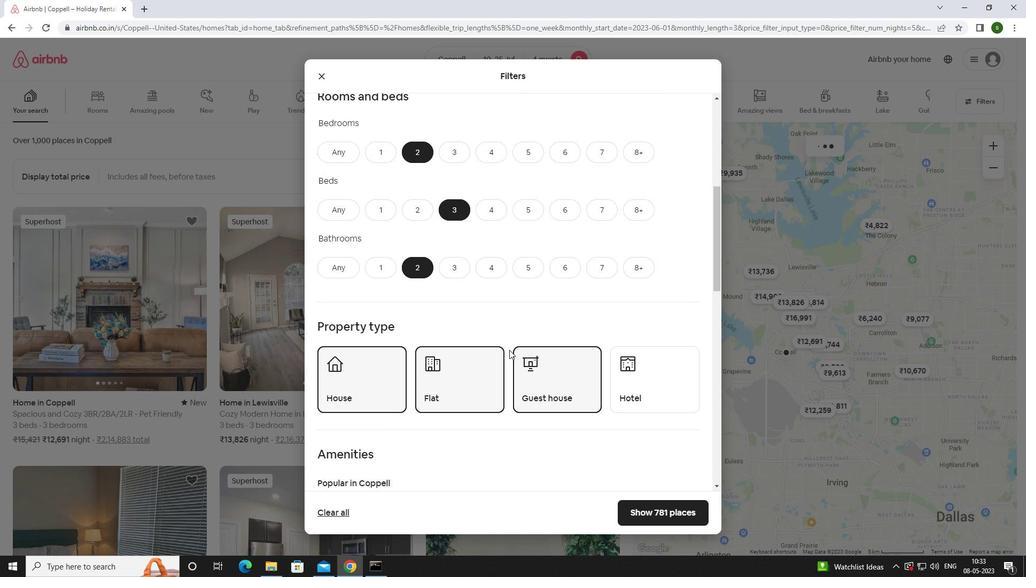 
Action: Mouse scrolled (509, 349) with delta (0, 0)
Screenshot: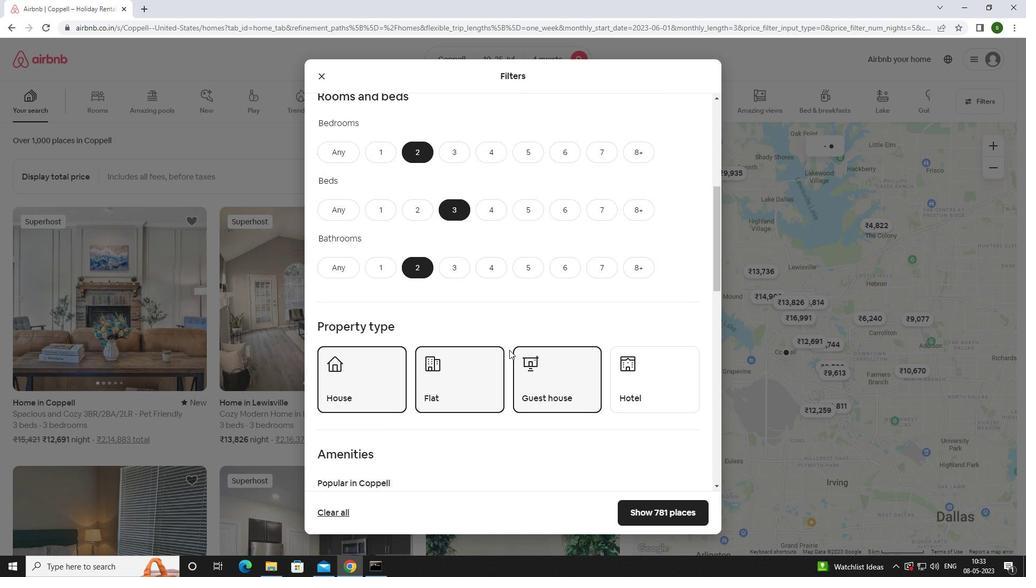 
Action: Mouse scrolled (509, 349) with delta (0, 0)
Screenshot: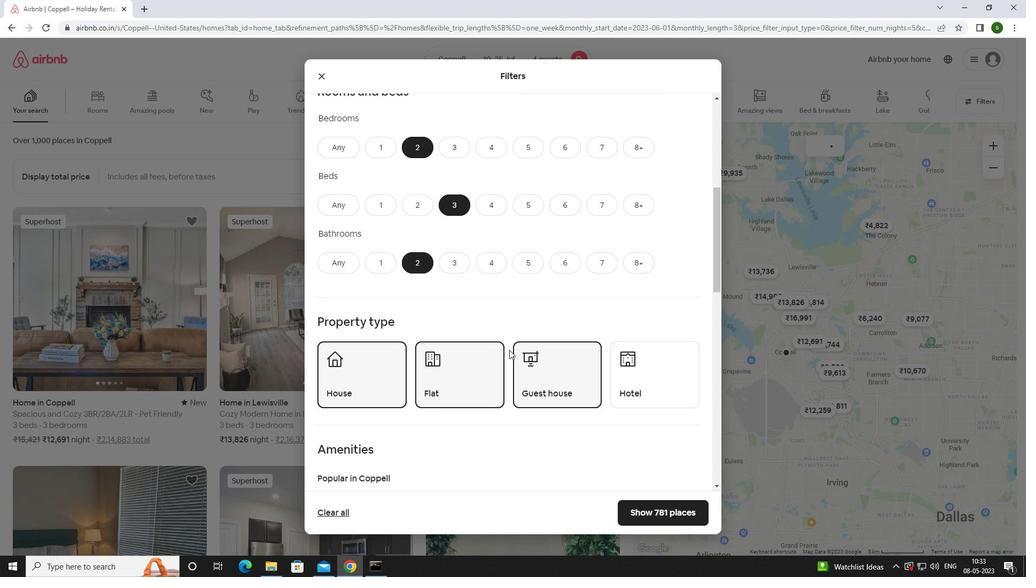 
Action: Mouse scrolled (509, 349) with delta (0, 0)
Screenshot: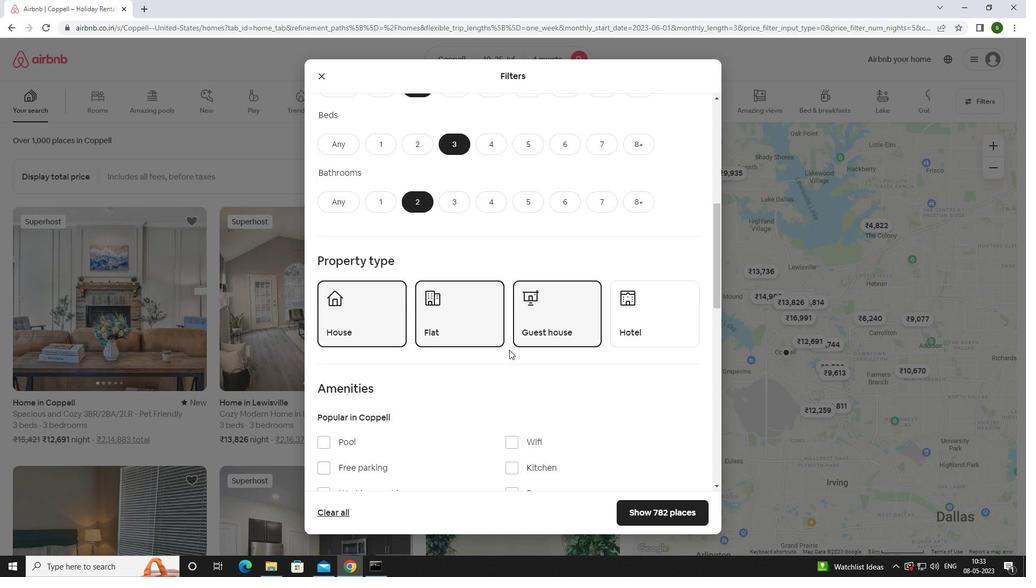 
Action: Mouse moved to (515, 296)
Screenshot: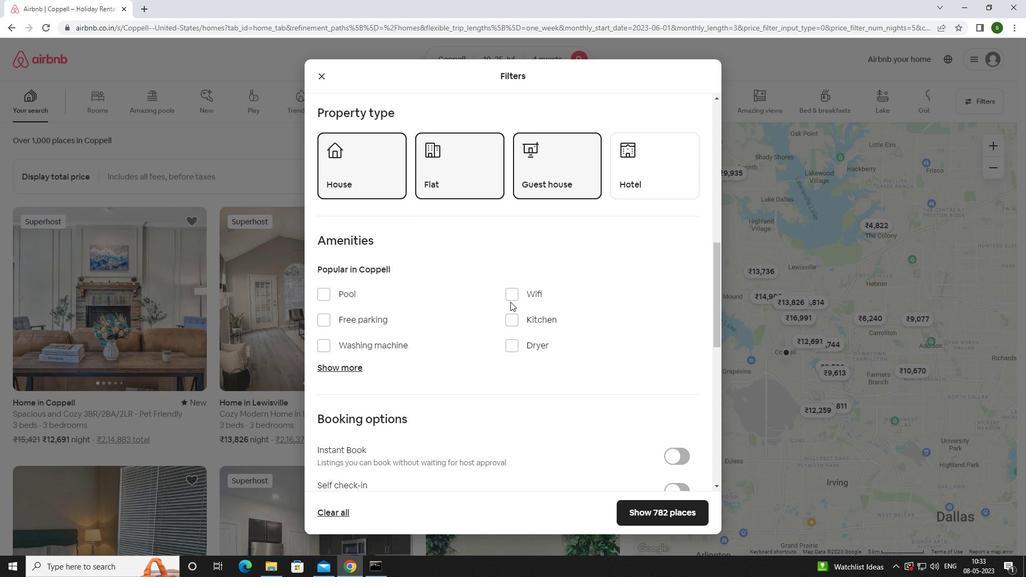 
Action: Mouse pressed left at (515, 296)
Screenshot: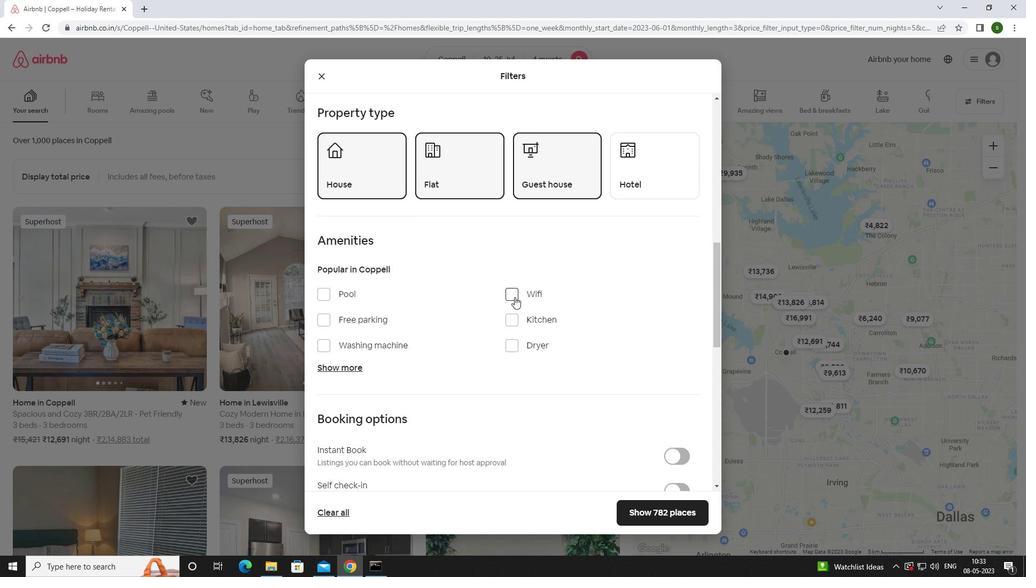
Action: Mouse moved to (384, 320)
Screenshot: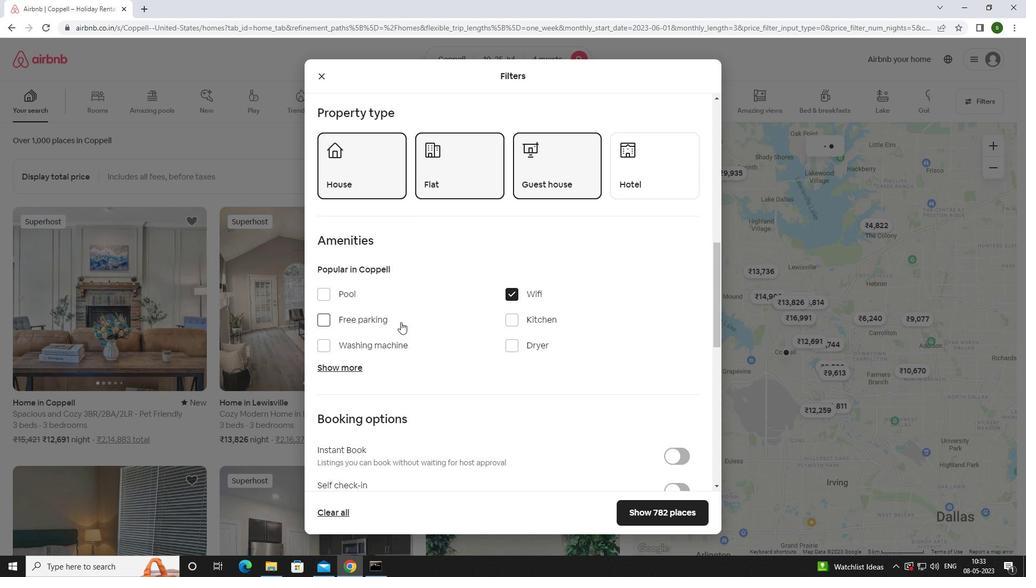 
Action: Mouse pressed left at (384, 320)
Screenshot: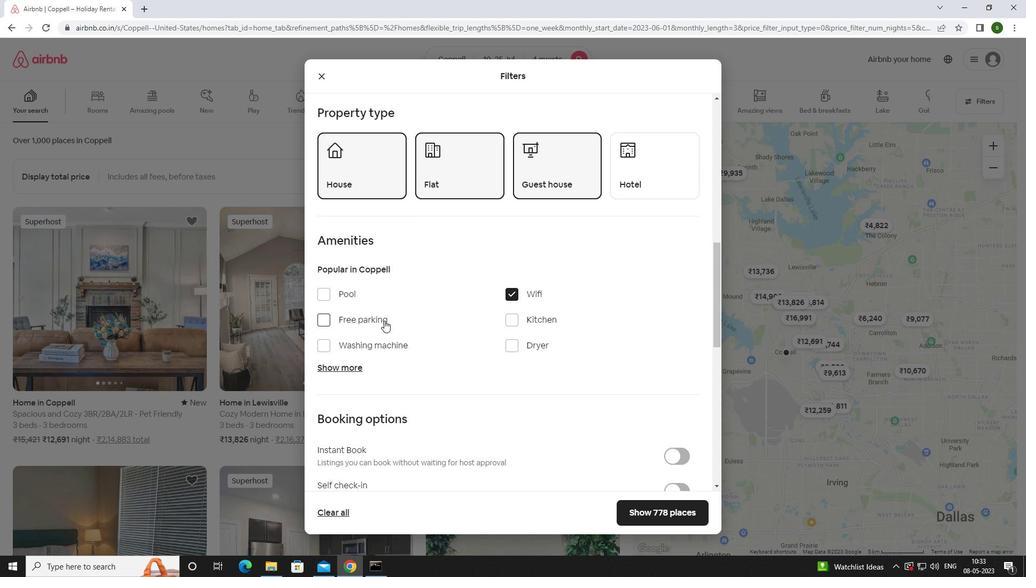 
Action: Mouse scrolled (384, 320) with delta (0, 0)
Screenshot: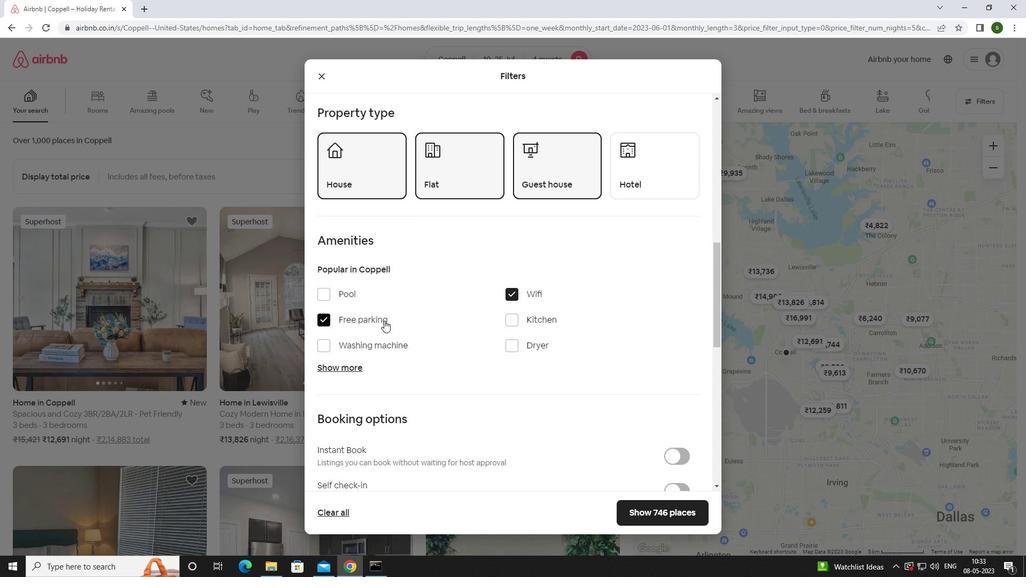 
Action: Mouse scrolled (384, 320) with delta (0, 0)
Screenshot: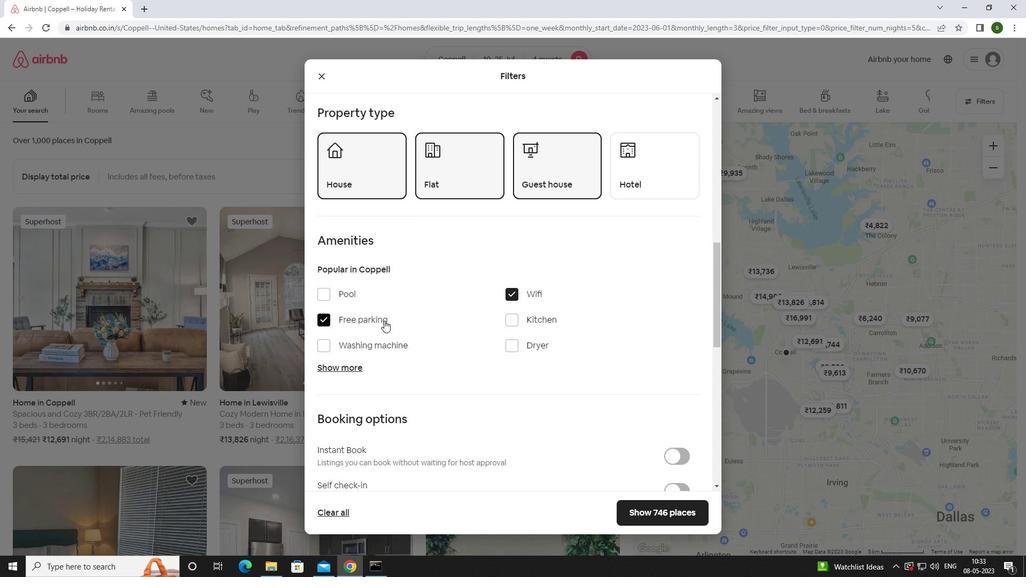 
Action: Mouse moved to (340, 259)
Screenshot: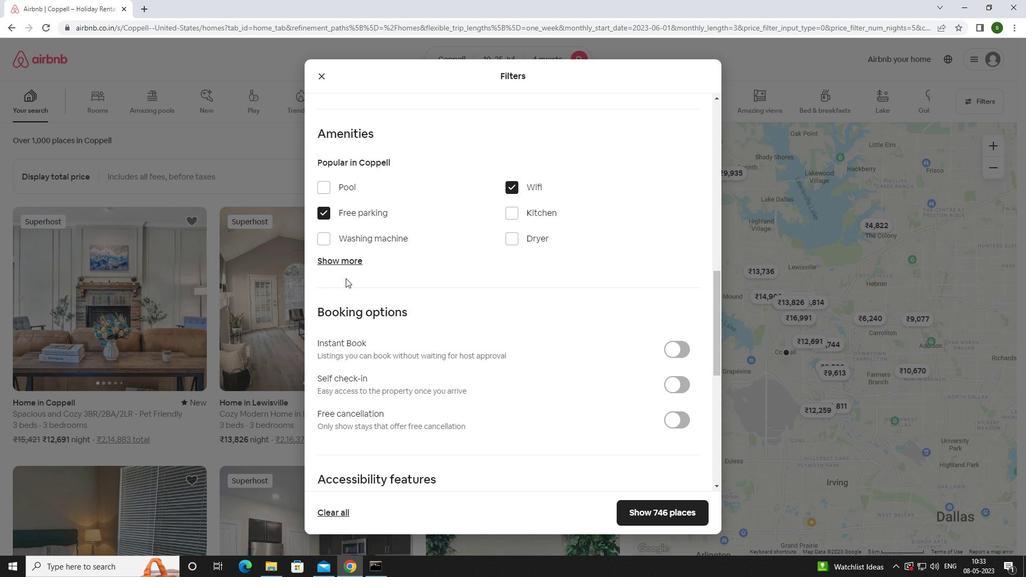 
Action: Mouse pressed left at (340, 259)
Screenshot: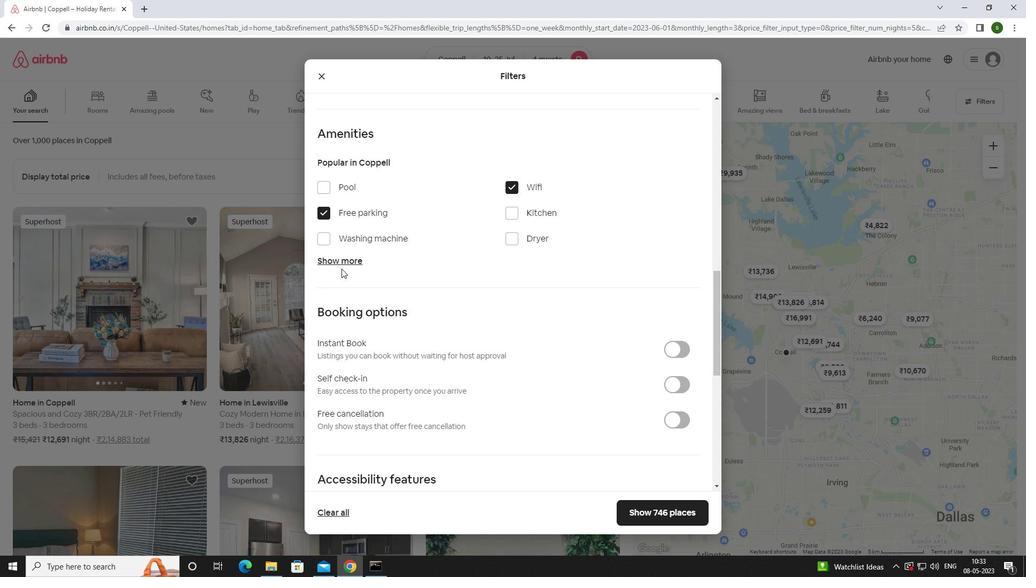 
Action: Mouse moved to (513, 320)
Screenshot: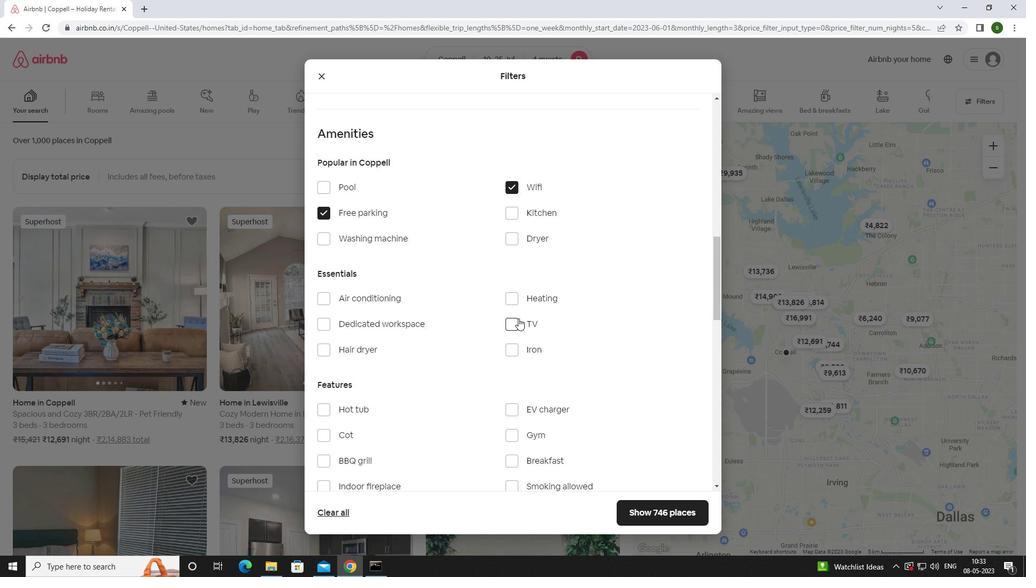 
Action: Mouse pressed left at (513, 320)
Screenshot: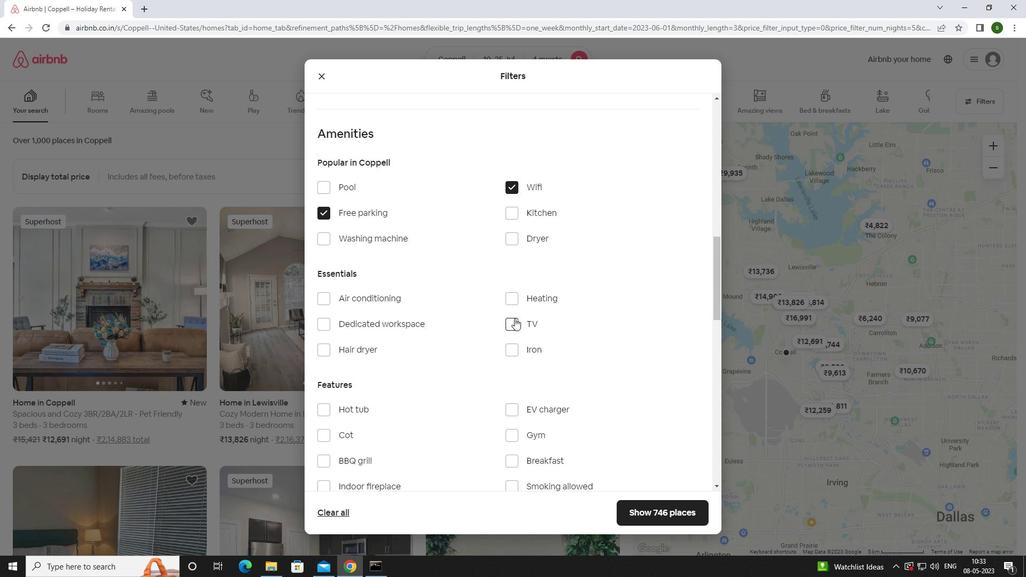 
Action: Mouse moved to (459, 332)
Screenshot: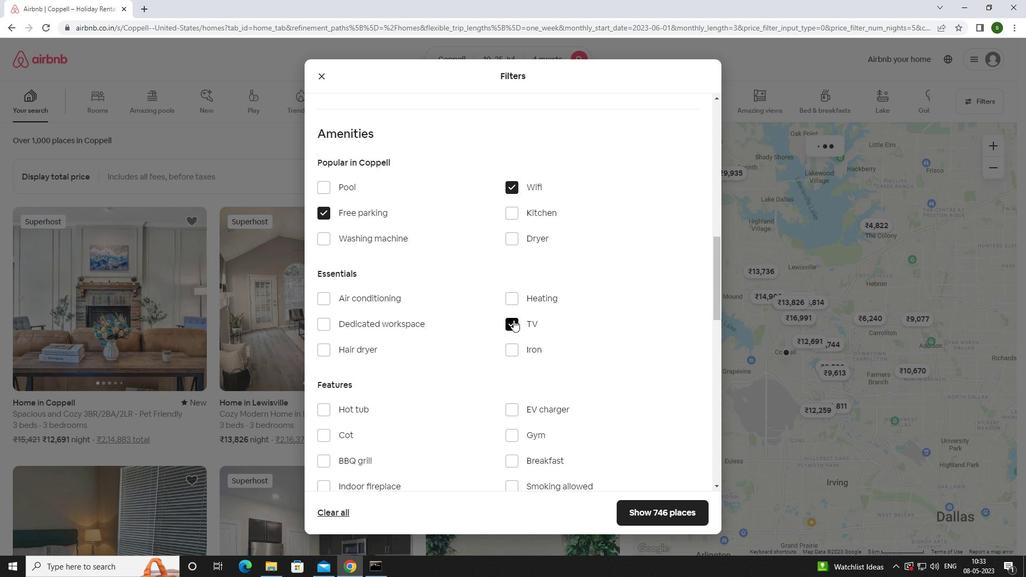
Action: Mouse scrolled (459, 332) with delta (0, 0)
Screenshot: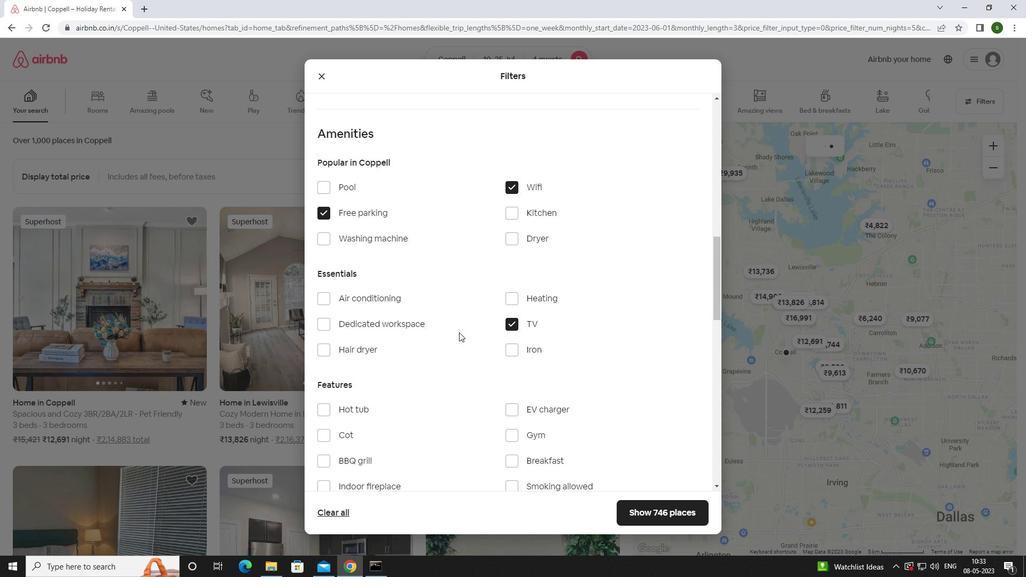 
Action: Mouse scrolled (459, 332) with delta (0, 0)
Screenshot: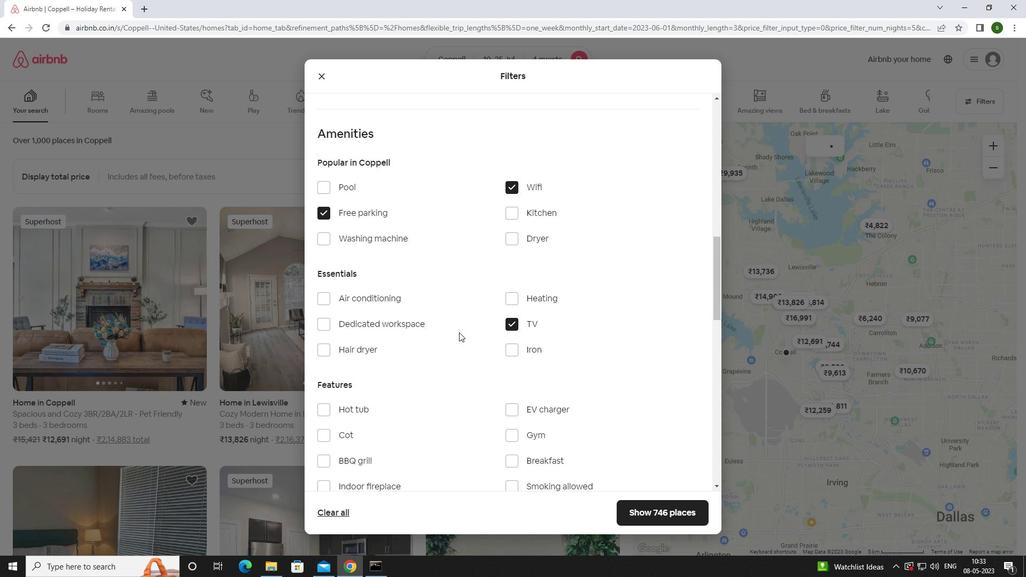 
Action: Mouse moved to (513, 327)
Screenshot: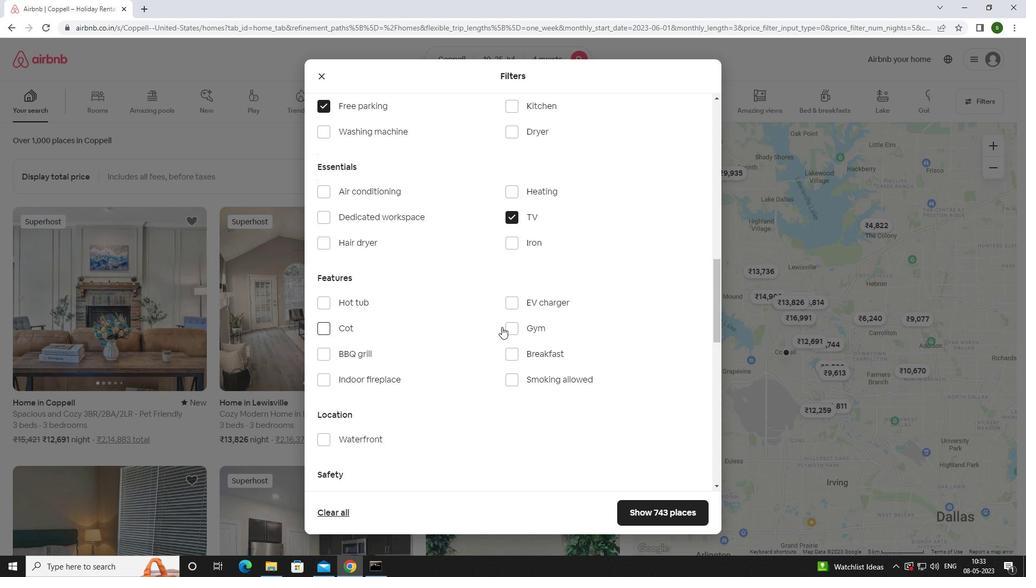 
Action: Mouse pressed left at (513, 327)
Screenshot: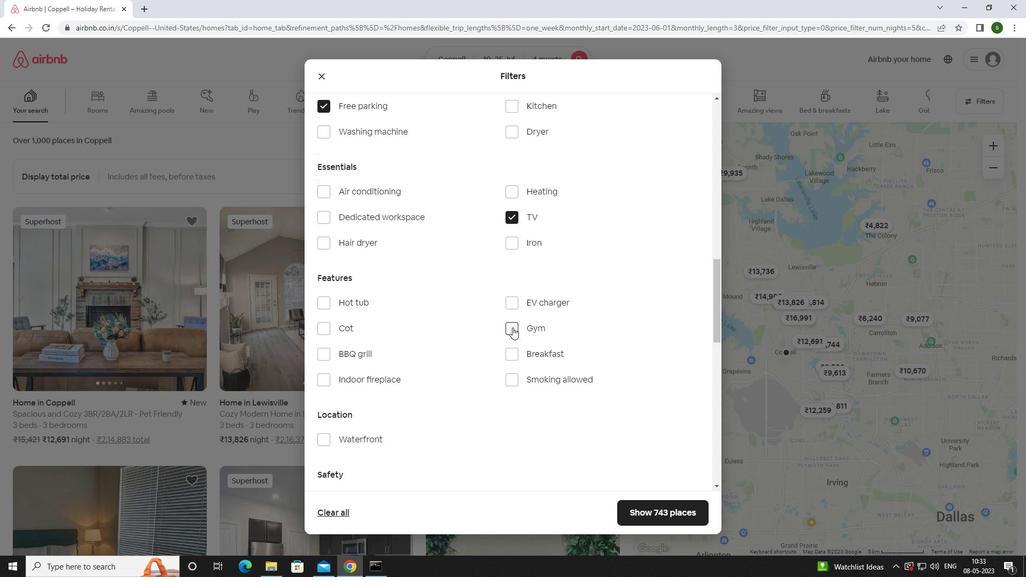 
Action: Mouse moved to (517, 351)
Screenshot: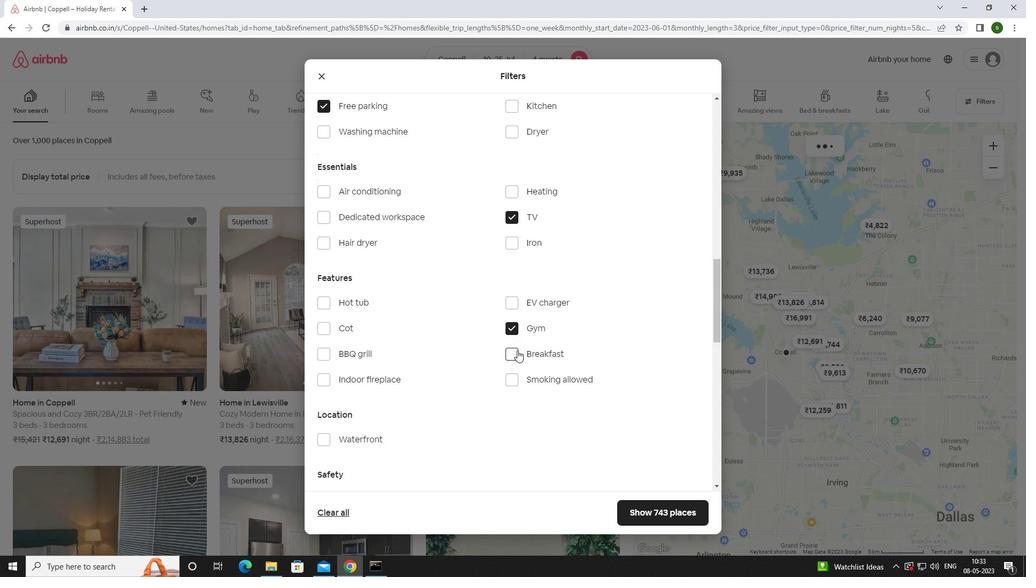 
Action: Mouse pressed left at (517, 351)
Screenshot: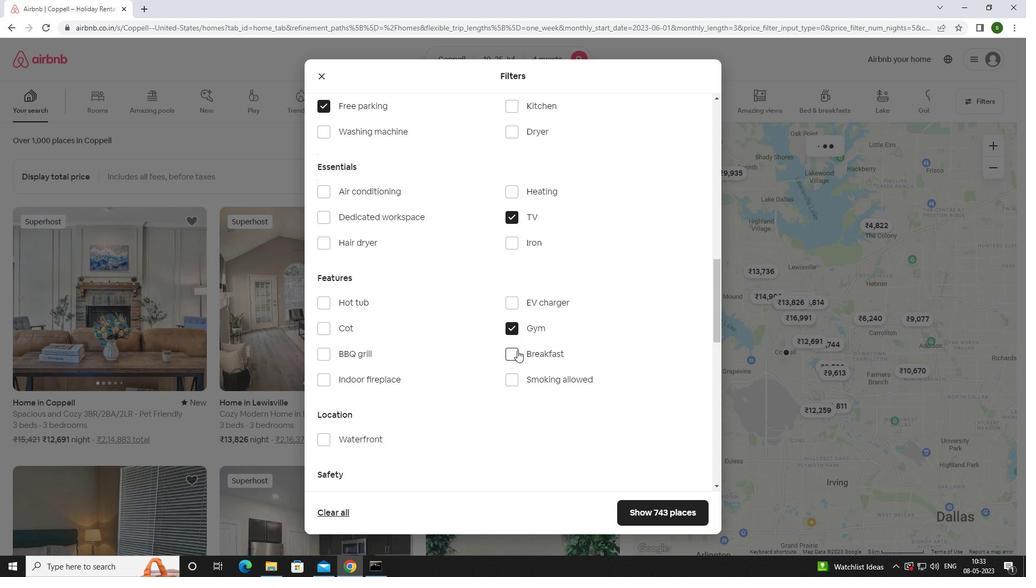 
Action: Mouse scrolled (517, 350) with delta (0, 0)
Screenshot: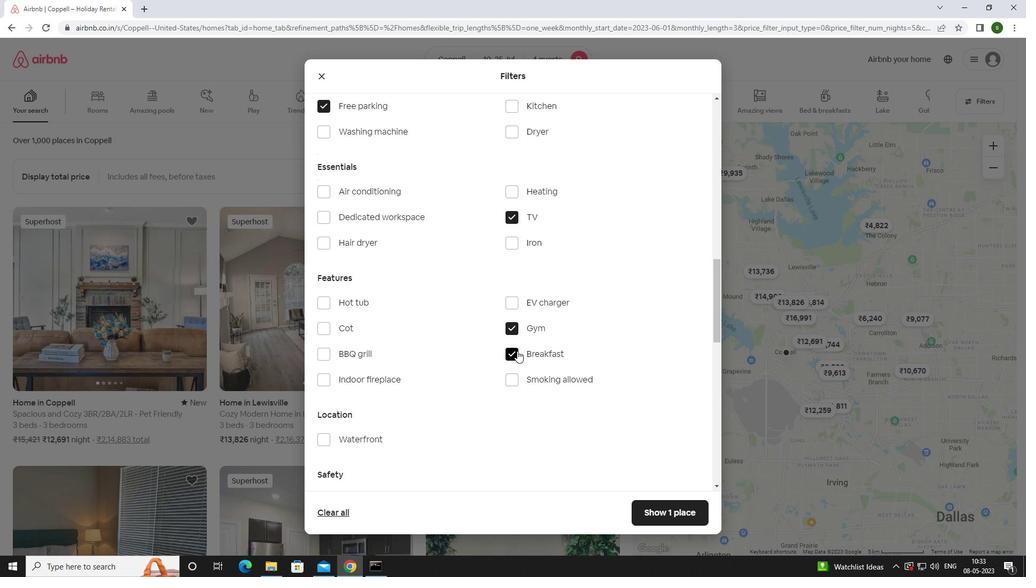 
Action: Mouse scrolled (517, 350) with delta (0, 0)
Screenshot: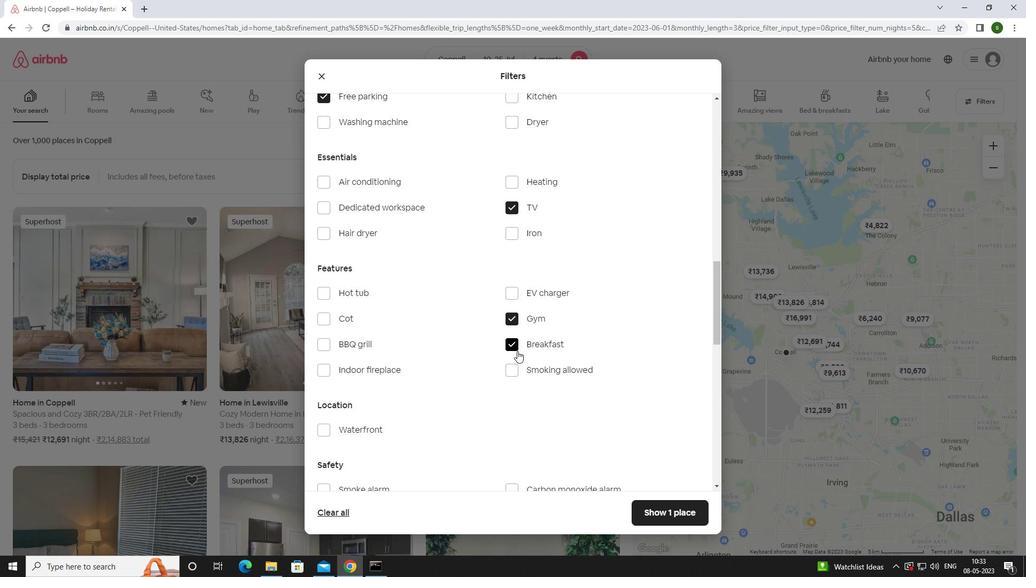 
Action: Mouse scrolled (517, 350) with delta (0, 0)
Screenshot: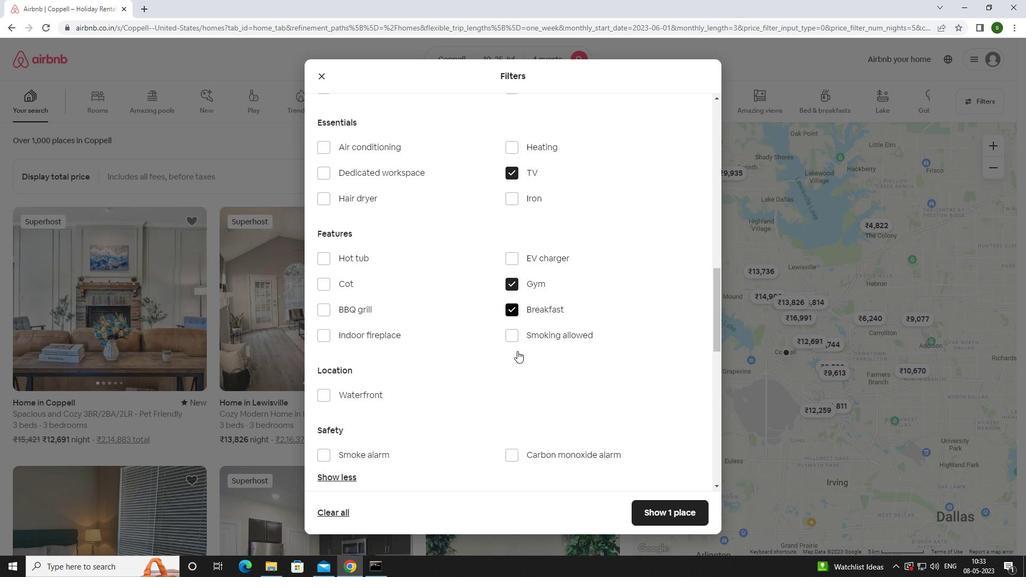 
Action: Mouse scrolled (517, 350) with delta (0, 0)
Screenshot: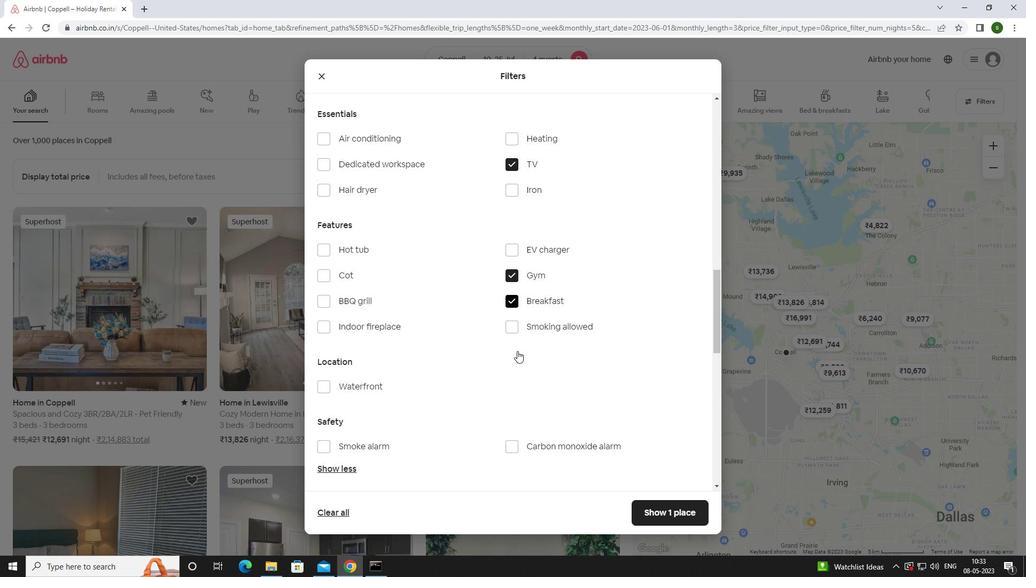 
Action: Mouse scrolled (517, 350) with delta (0, 0)
Screenshot: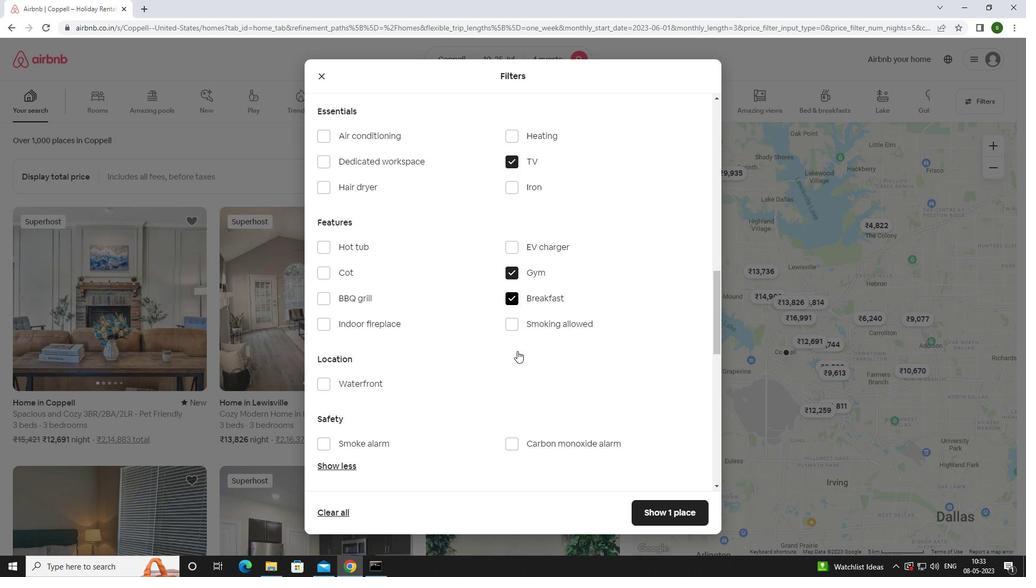 
Action: Mouse moved to (679, 373)
Screenshot: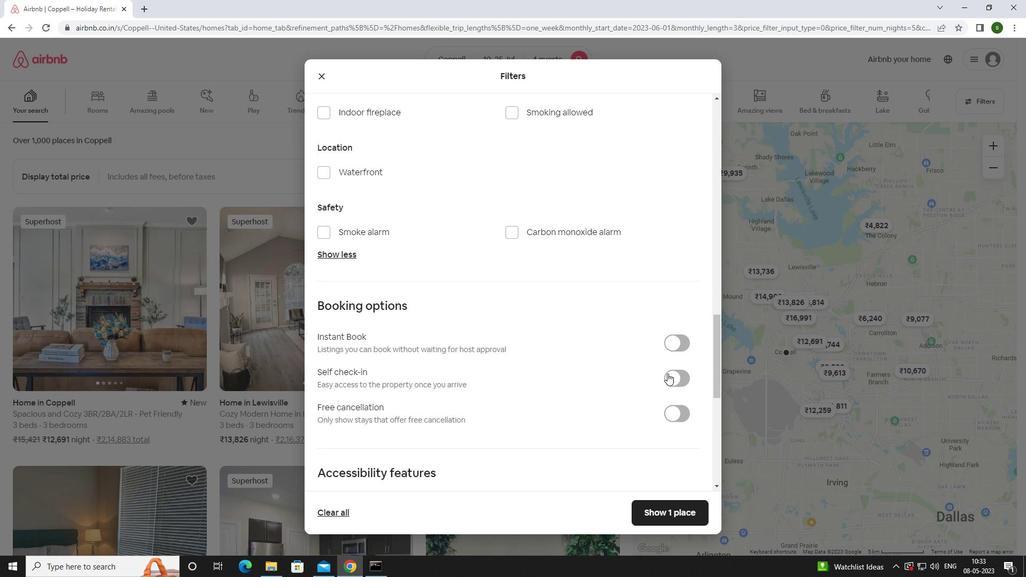 
Action: Mouse pressed left at (679, 373)
Screenshot: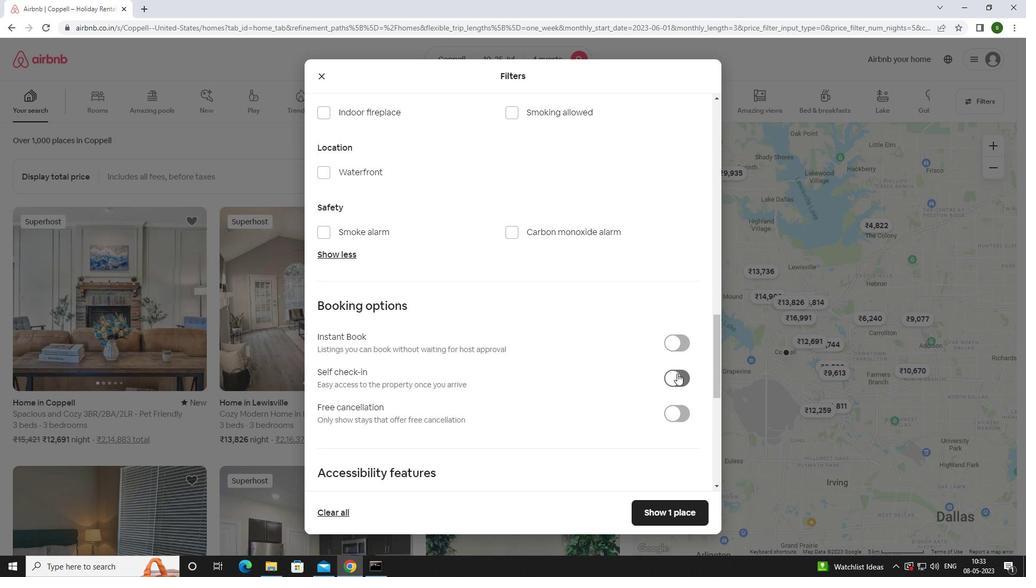 
Action: Mouse moved to (537, 338)
Screenshot: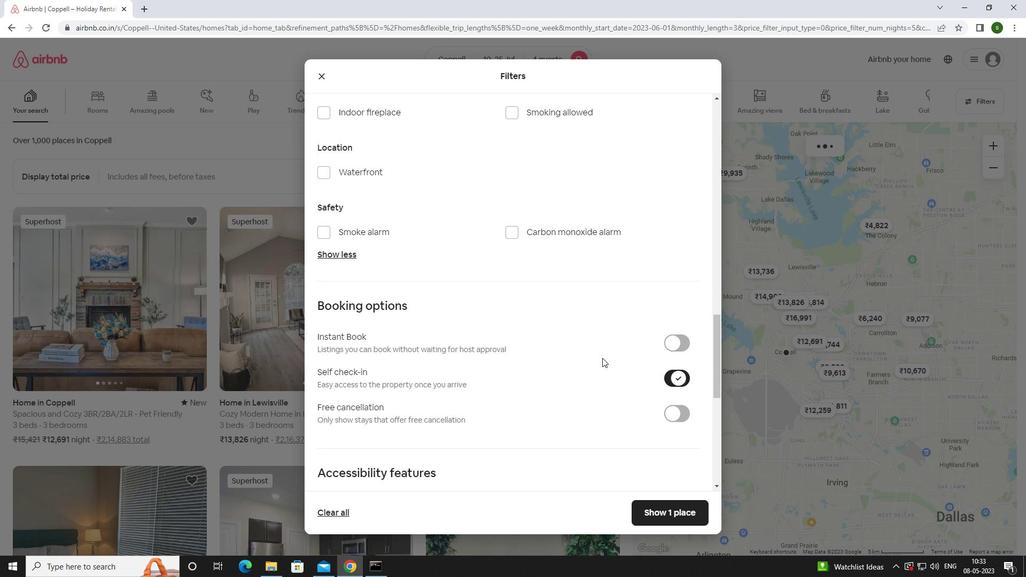 
Action: Mouse scrolled (537, 337) with delta (0, 0)
Screenshot: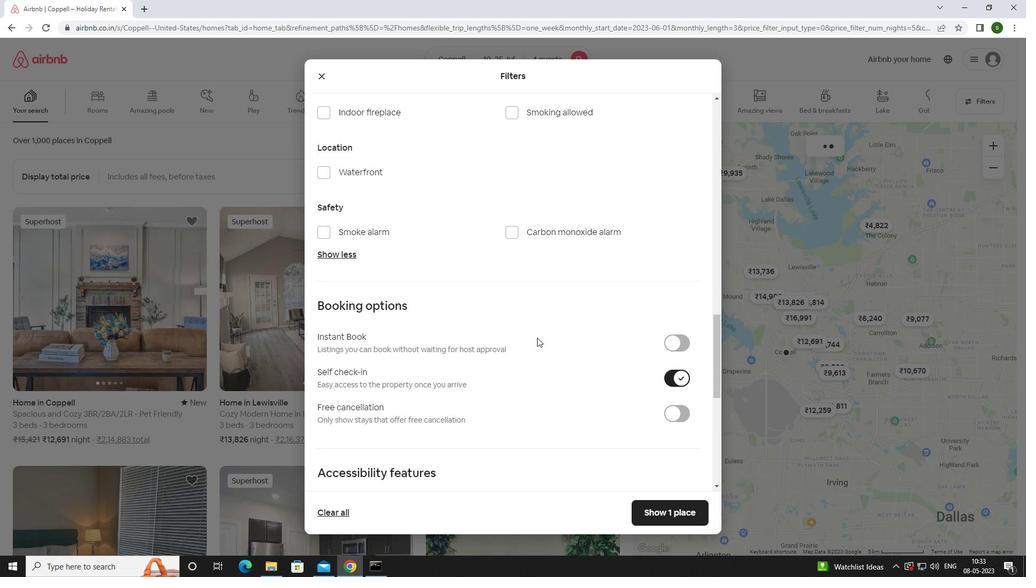 
Action: Mouse scrolled (537, 337) with delta (0, 0)
Screenshot: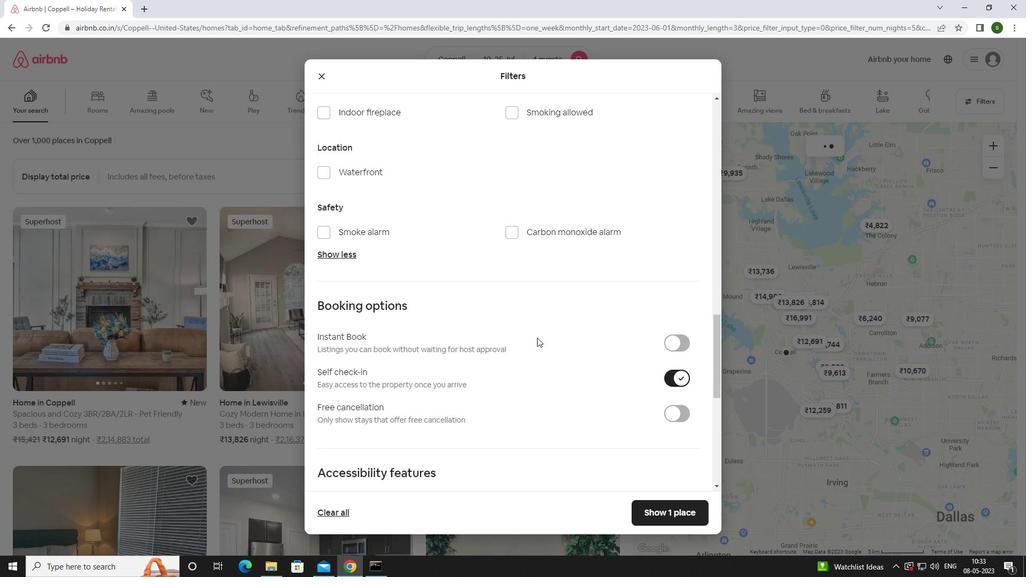 
Action: Mouse scrolled (537, 337) with delta (0, 0)
Screenshot: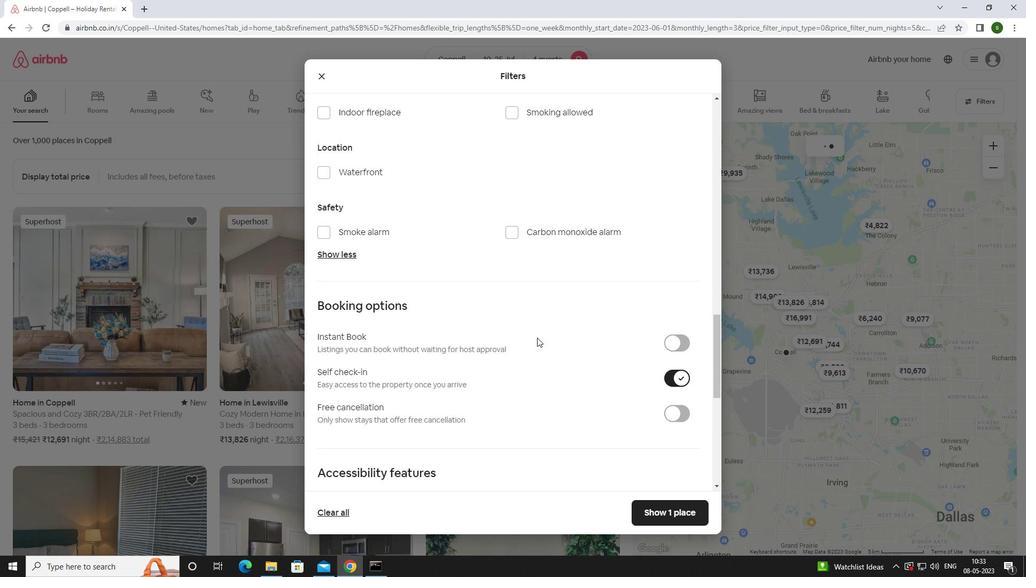 
Action: Mouse scrolled (537, 337) with delta (0, 0)
Screenshot: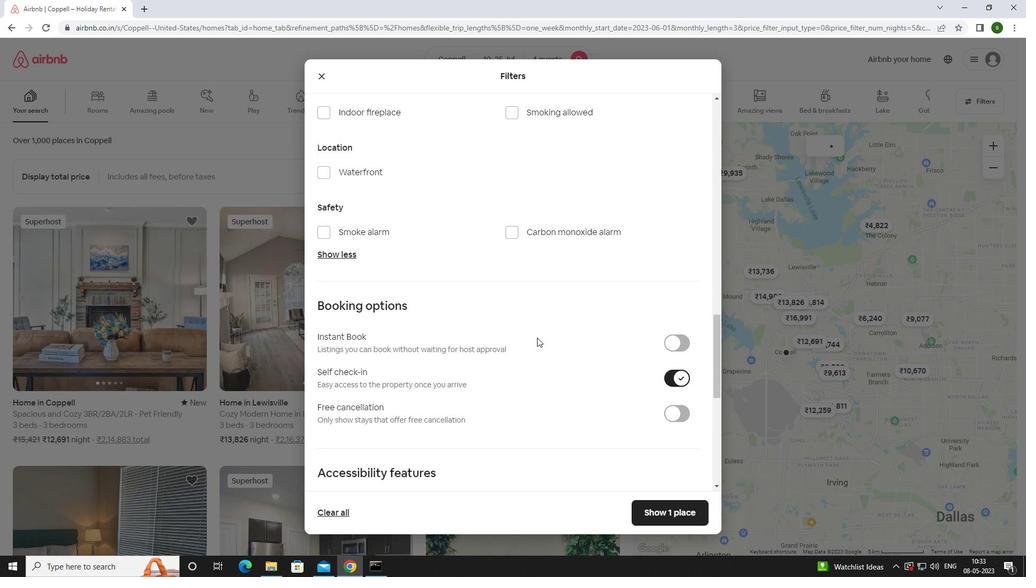 
Action: Mouse scrolled (537, 337) with delta (0, 0)
Screenshot: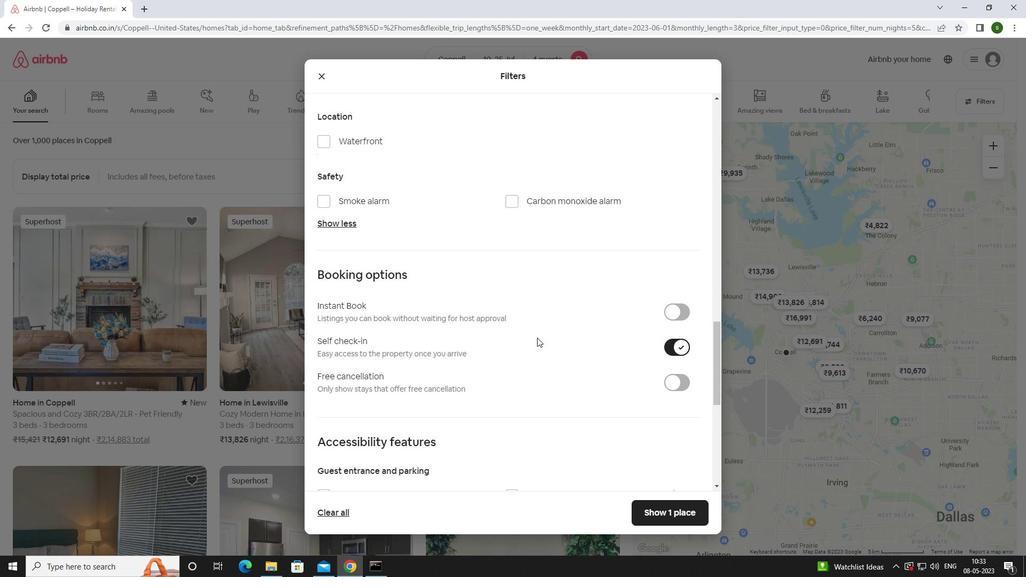 
Action: Mouse scrolled (537, 337) with delta (0, 0)
Screenshot: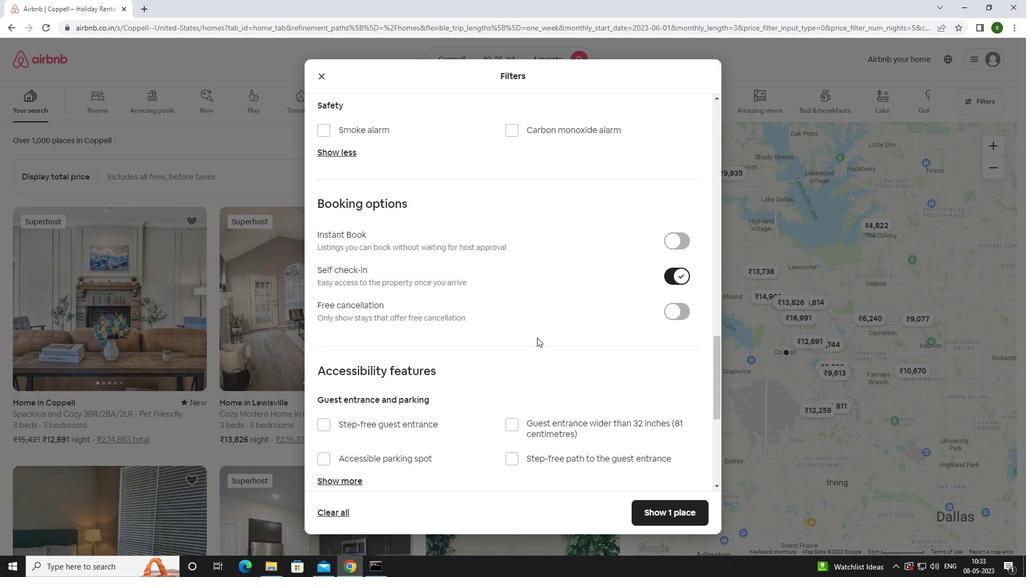 
Action: Mouse scrolled (537, 337) with delta (0, 0)
Screenshot: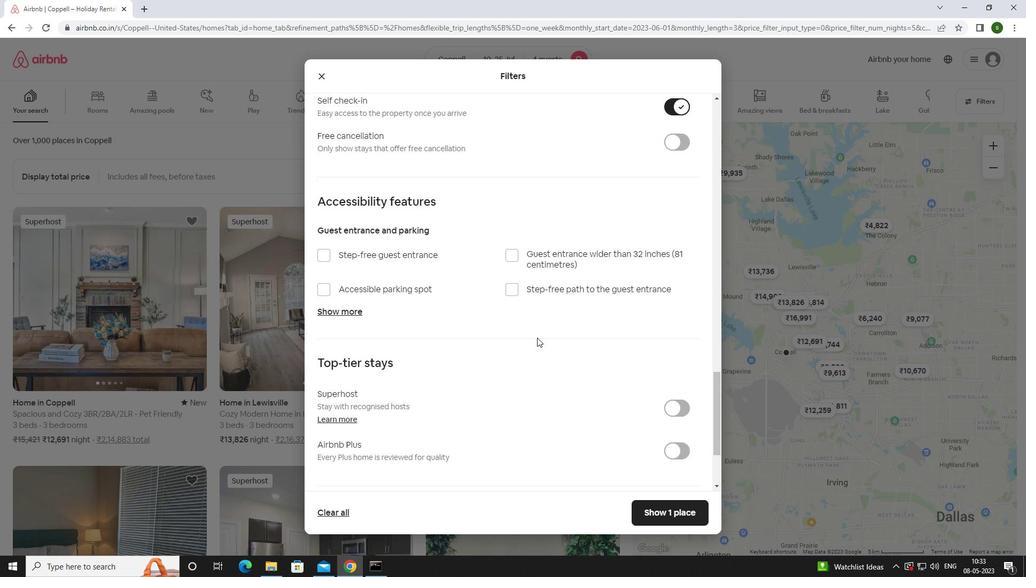 
Action: Mouse scrolled (537, 337) with delta (0, 0)
Screenshot: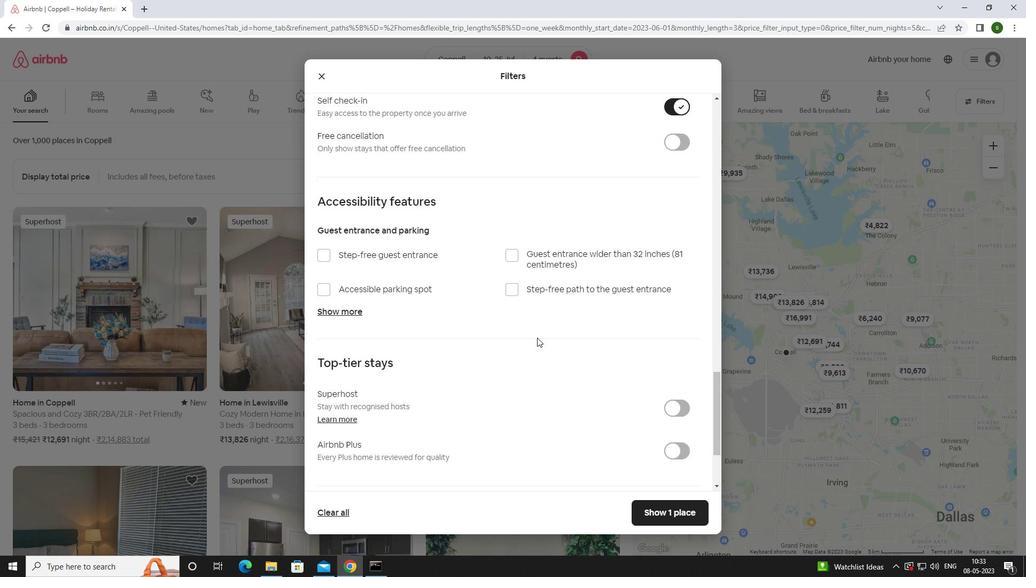 
Action: Mouse scrolled (537, 337) with delta (0, 0)
Screenshot: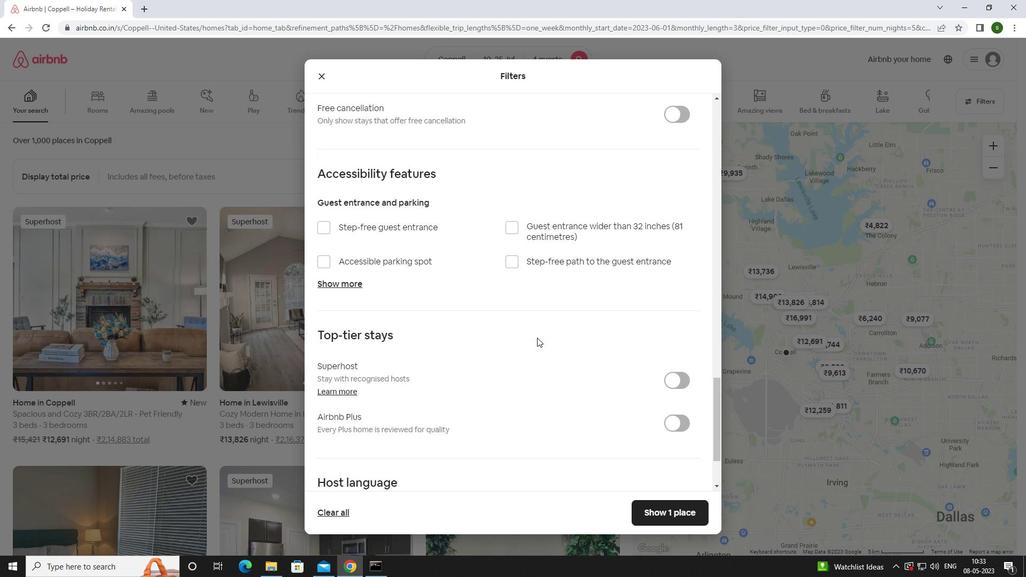 
Action: Mouse scrolled (537, 337) with delta (0, 0)
Screenshot: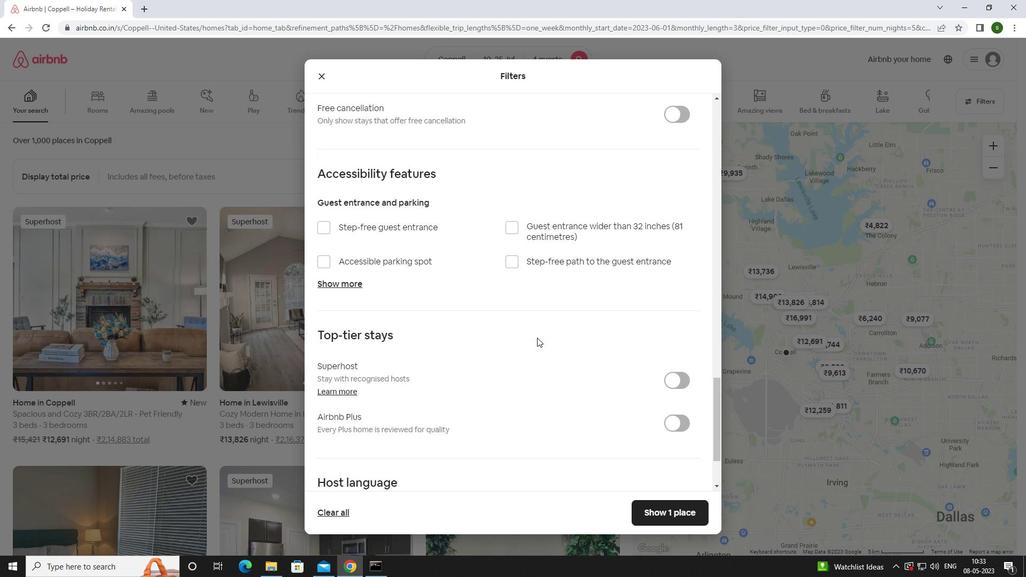 
Action: Mouse scrolled (537, 337) with delta (0, 0)
Screenshot: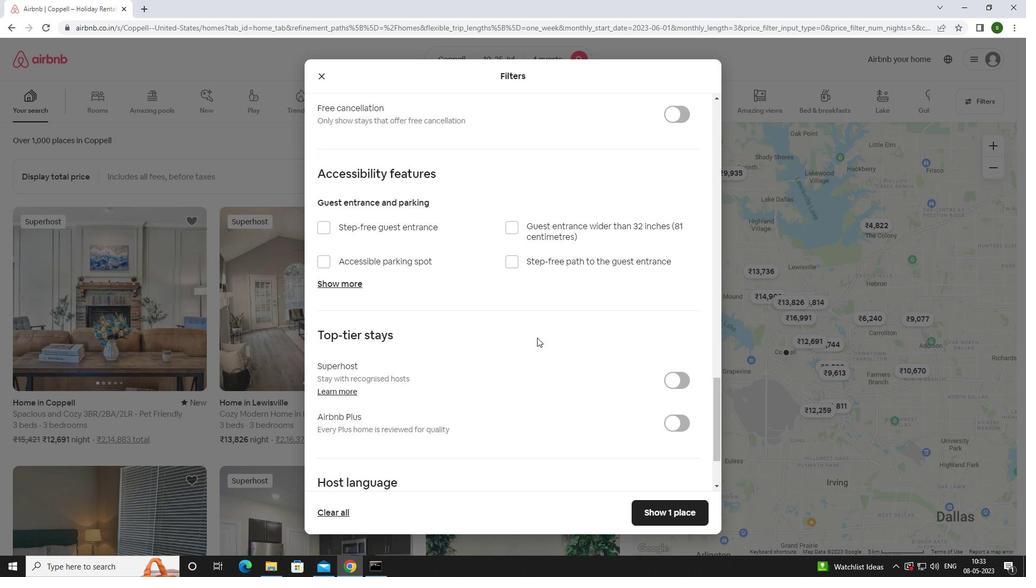
Action: Mouse moved to (348, 411)
Screenshot: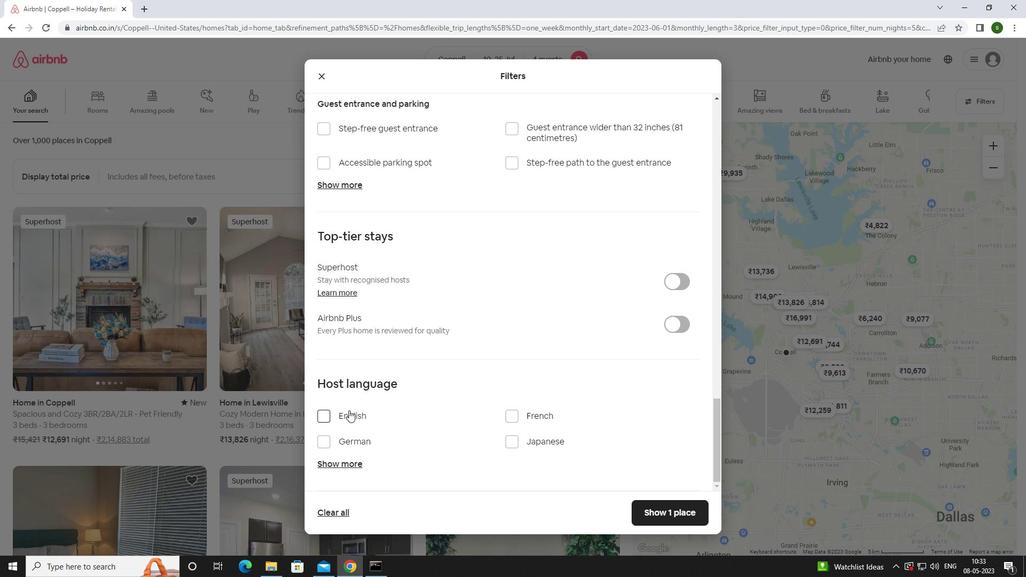 
Action: Mouse pressed left at (348, 411)
Screenshot: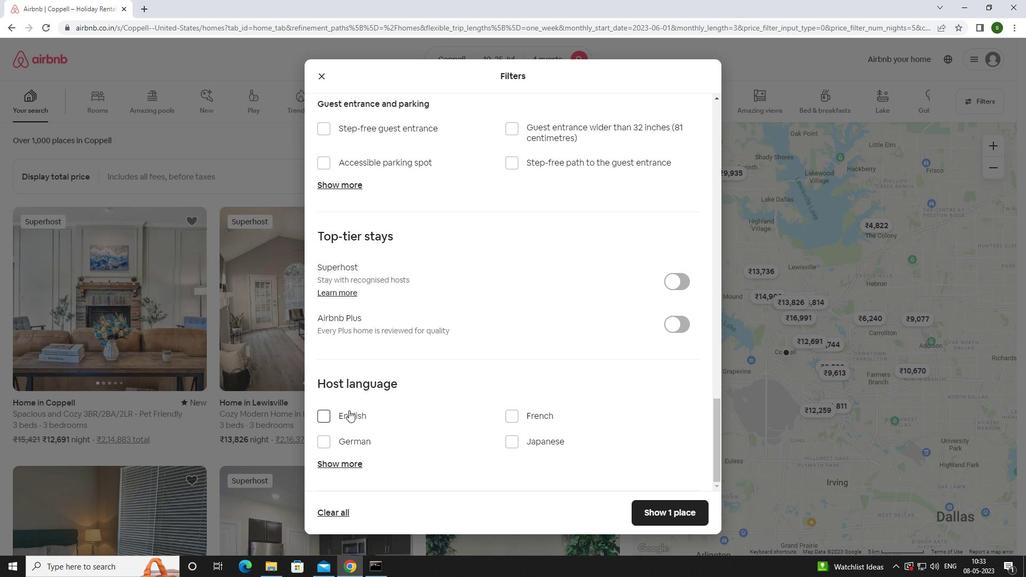 
Action: Mouse moved to (658, 515)
Screenshot: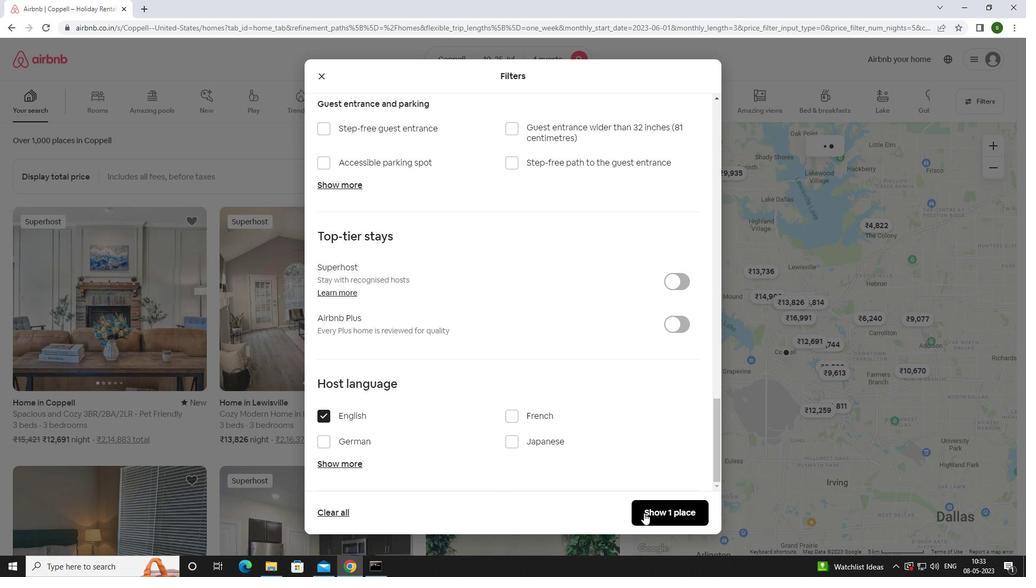 
Action: Mouse pressed left at (658, 515)
Screenshot: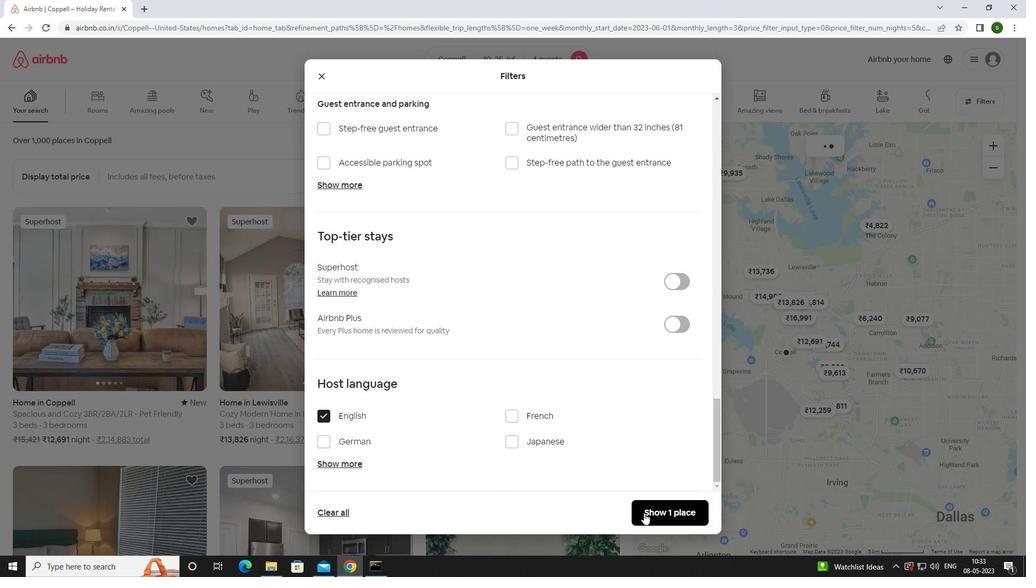 
Action: Mouse moved to (513, 409)
Screenshot: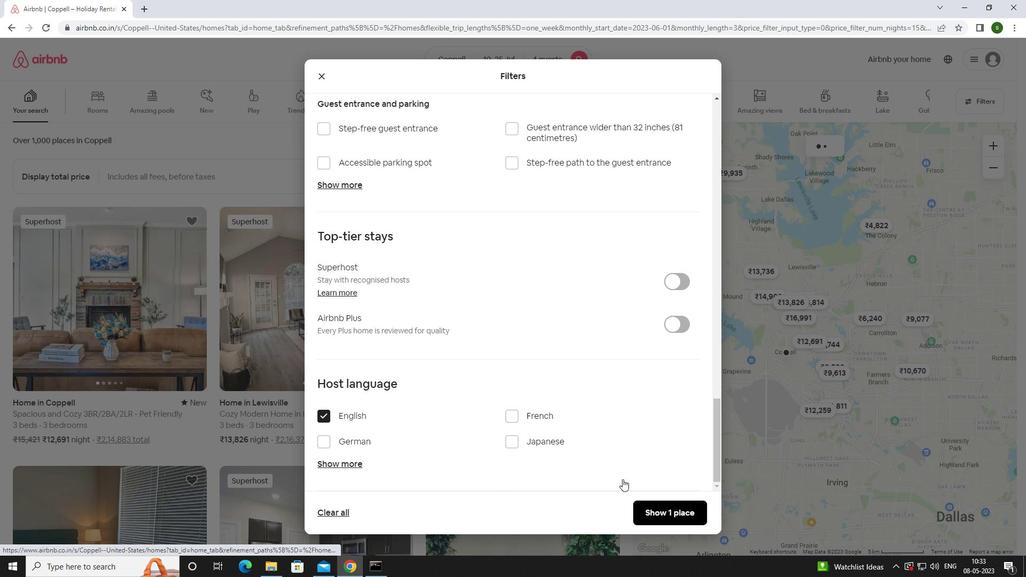 
